 Task: Set priority levels for tasks related to upgrading or optimizing data analysis tools.
Action: Mouse moved to (741, 286)
Screenshot: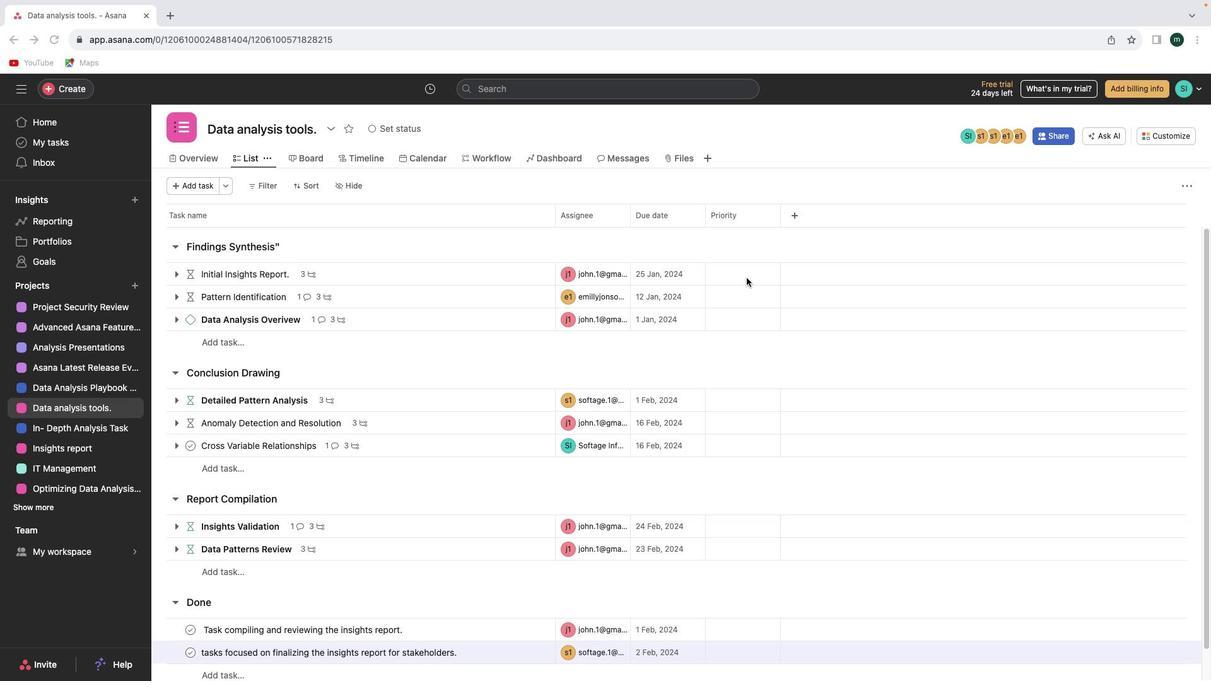 
Action: Mouse pressed left at (741, 286)
Screenshot: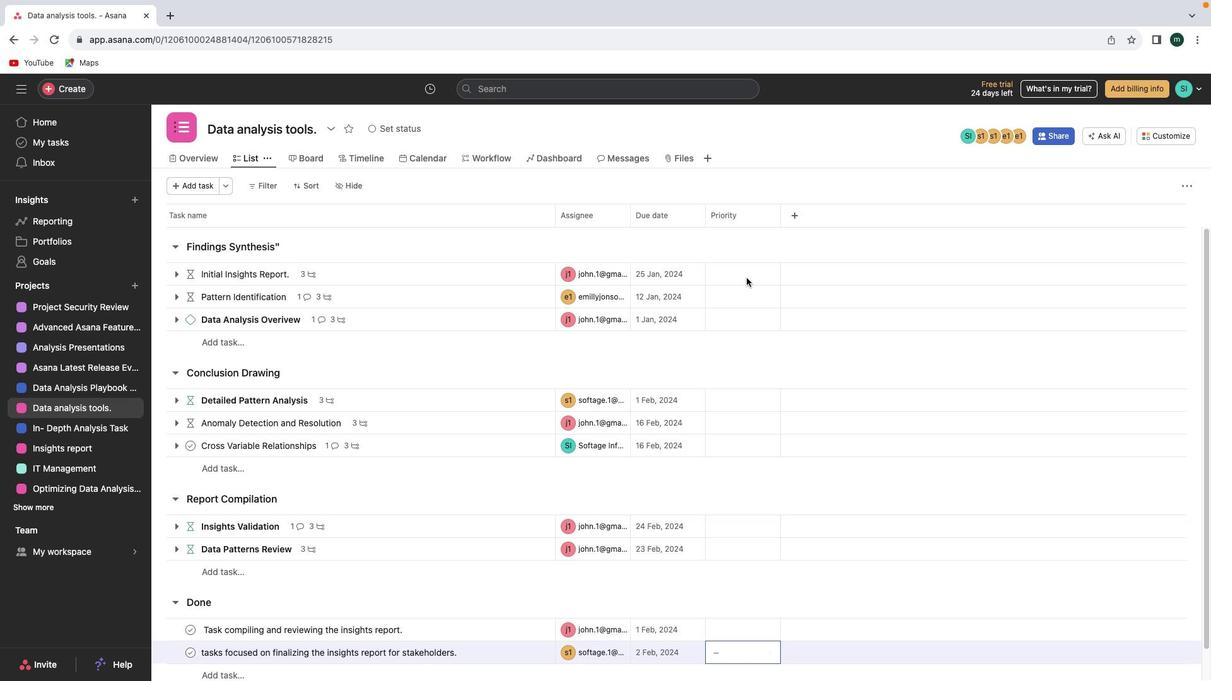 
Action: Mouse pressed left at (741, 286)
Screenshot: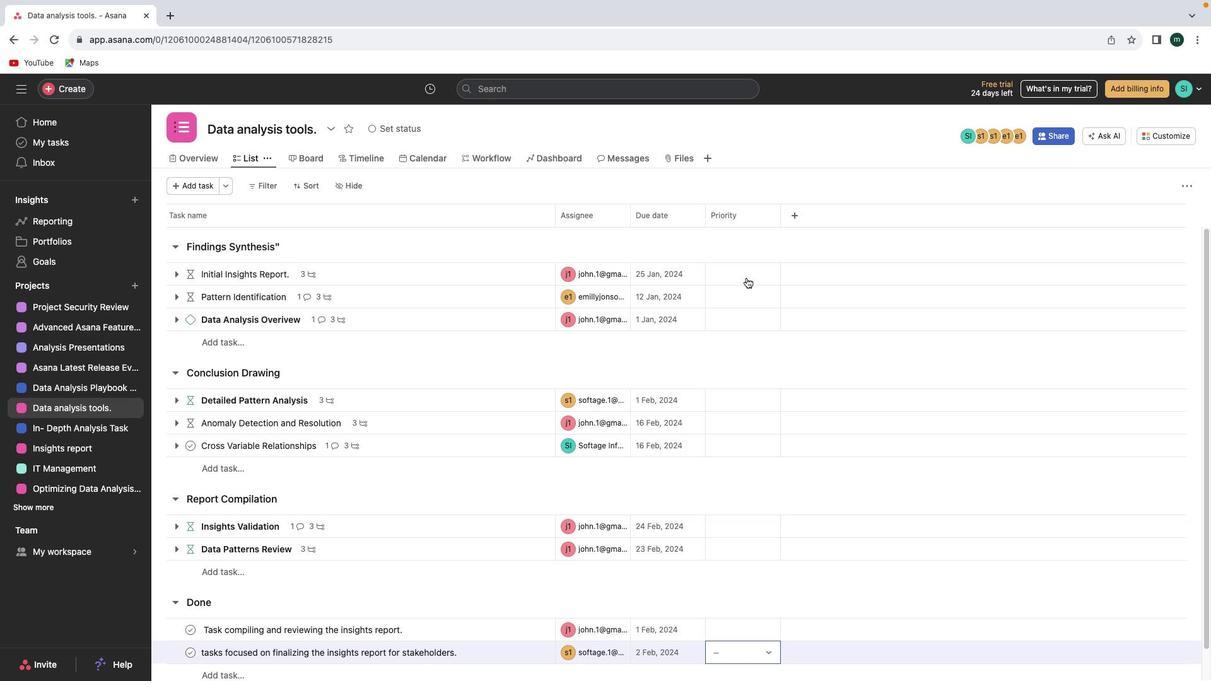 
Action: Mouse moved to (773, 283)
Screenshot: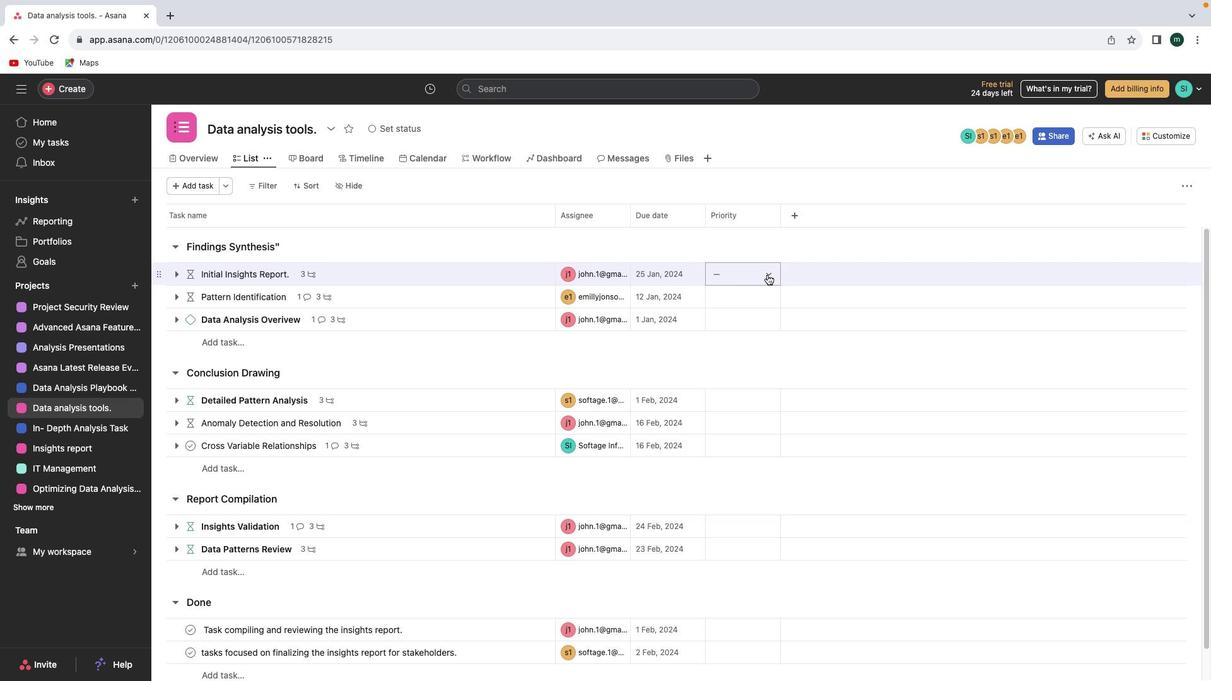
Action: Mouse pressed left at (773, 283)
Screenshot: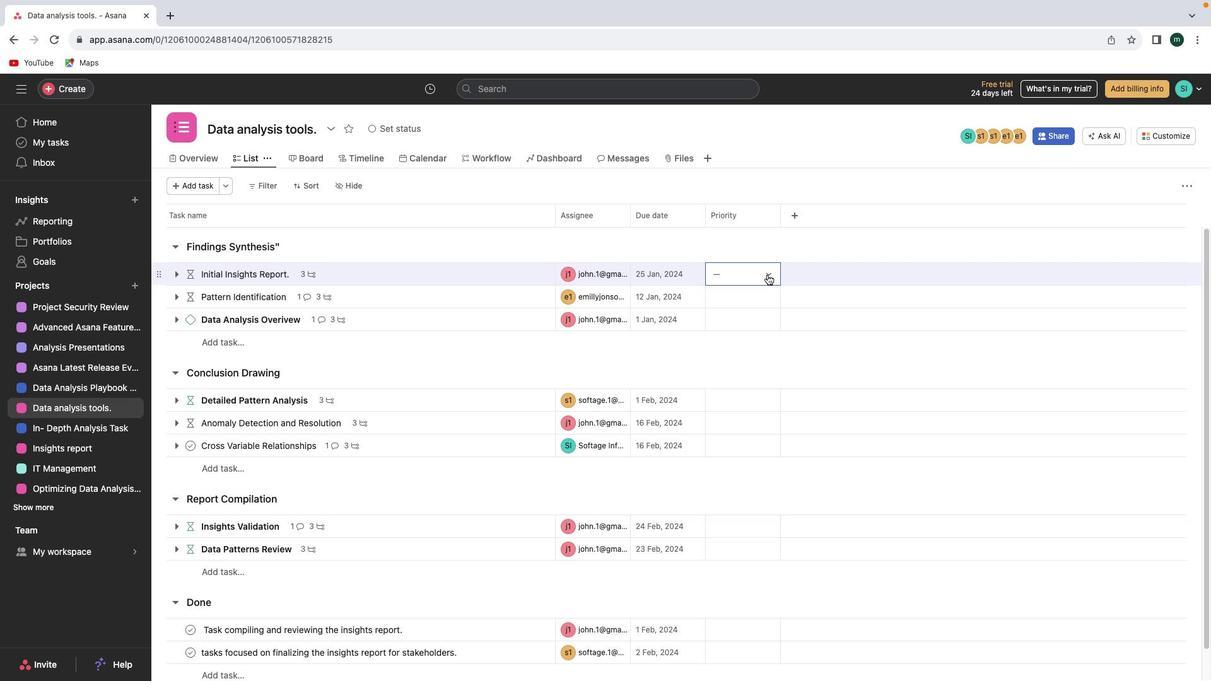 
Action: Mouse moved to (770, 345)
Screenshot: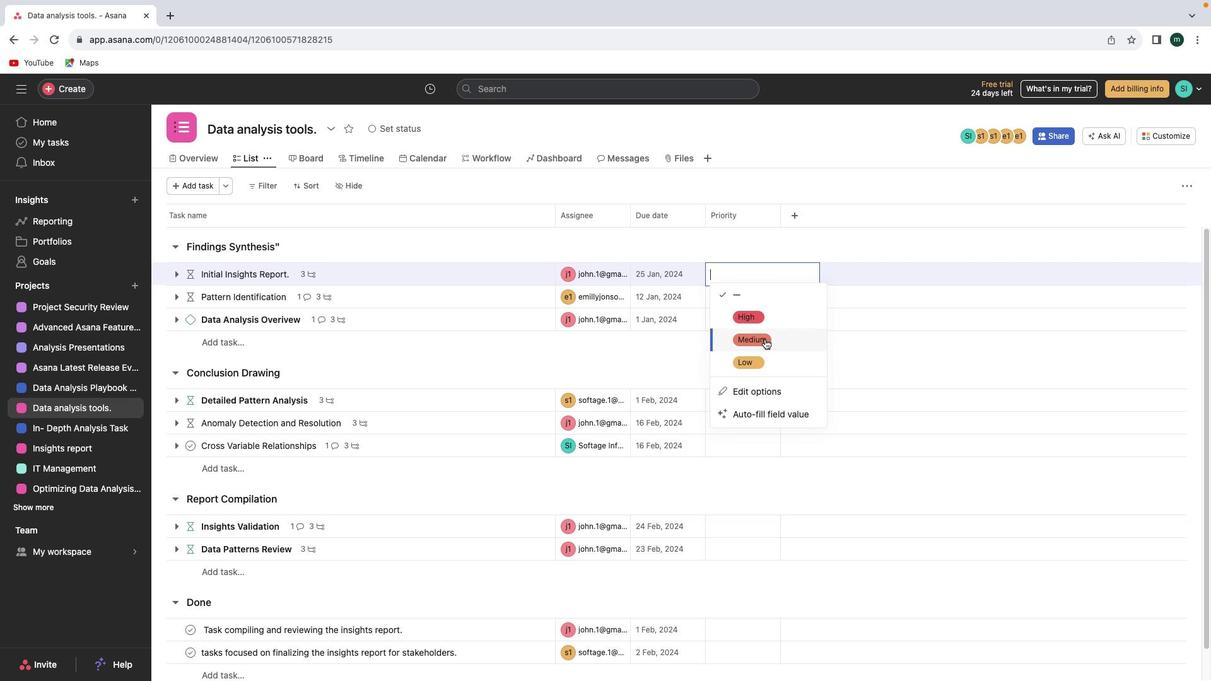 
Action: Mouse pressed left at (770, 345)
Screenshot: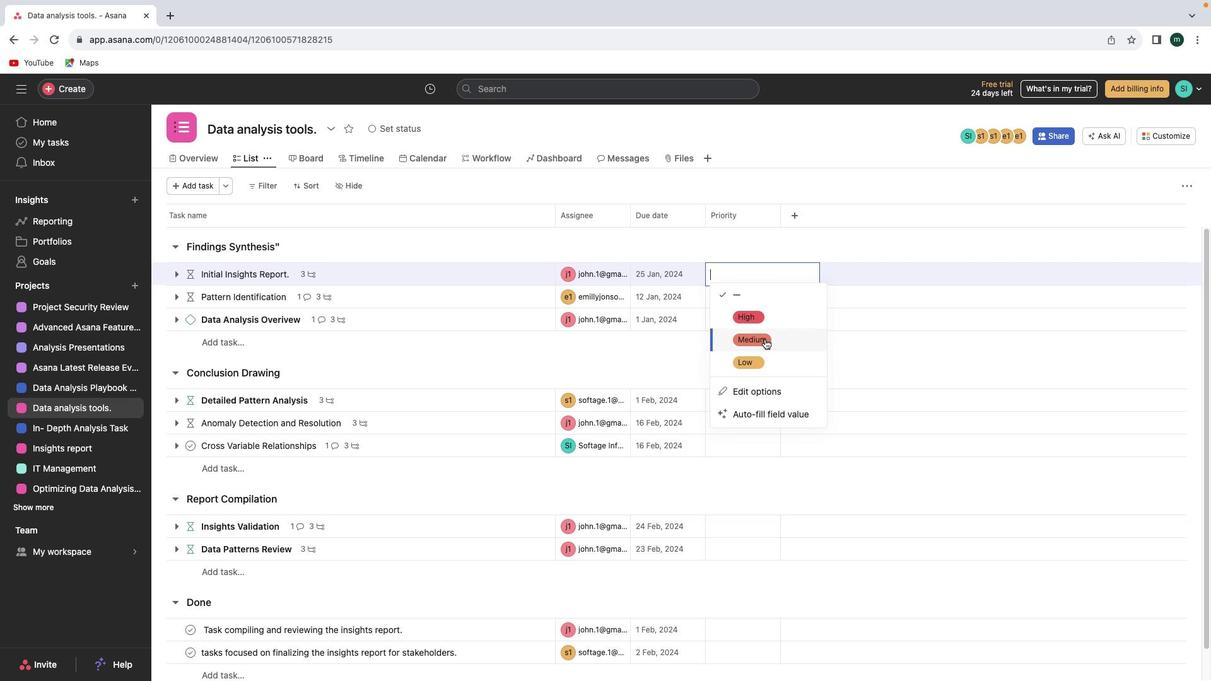 
Action: Mouse moved to (787, 310)
Screenshot: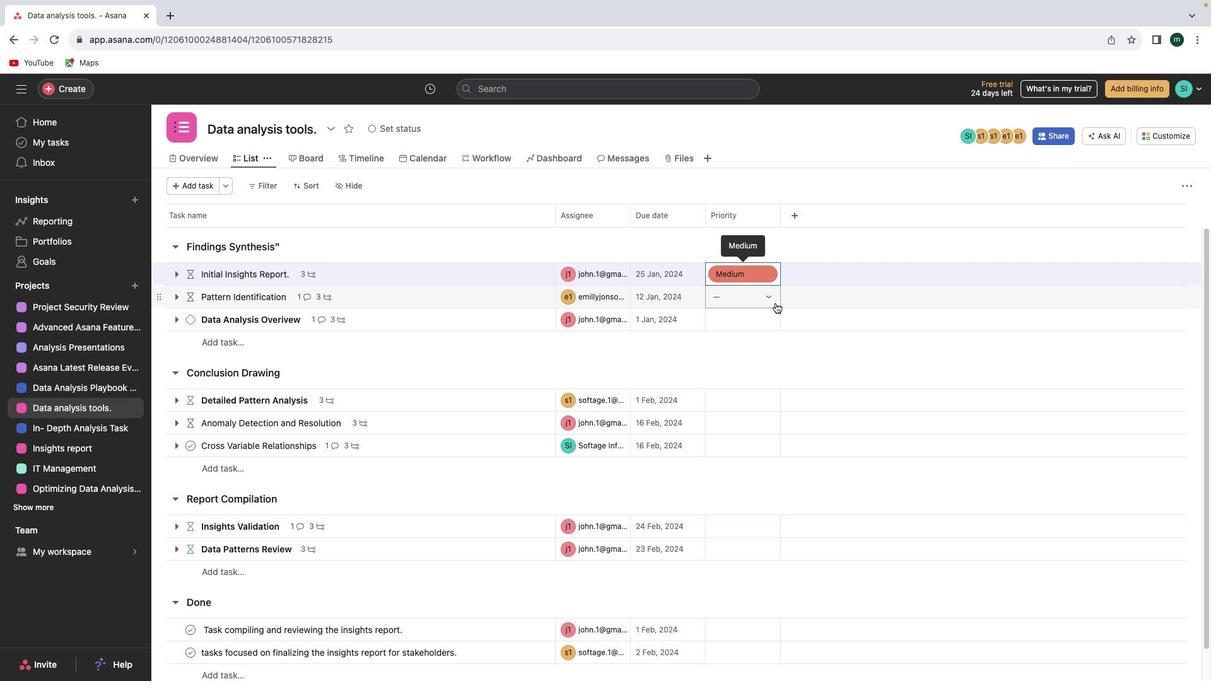 
Action: Mouse pressed left at (787, 310)
Screenshot: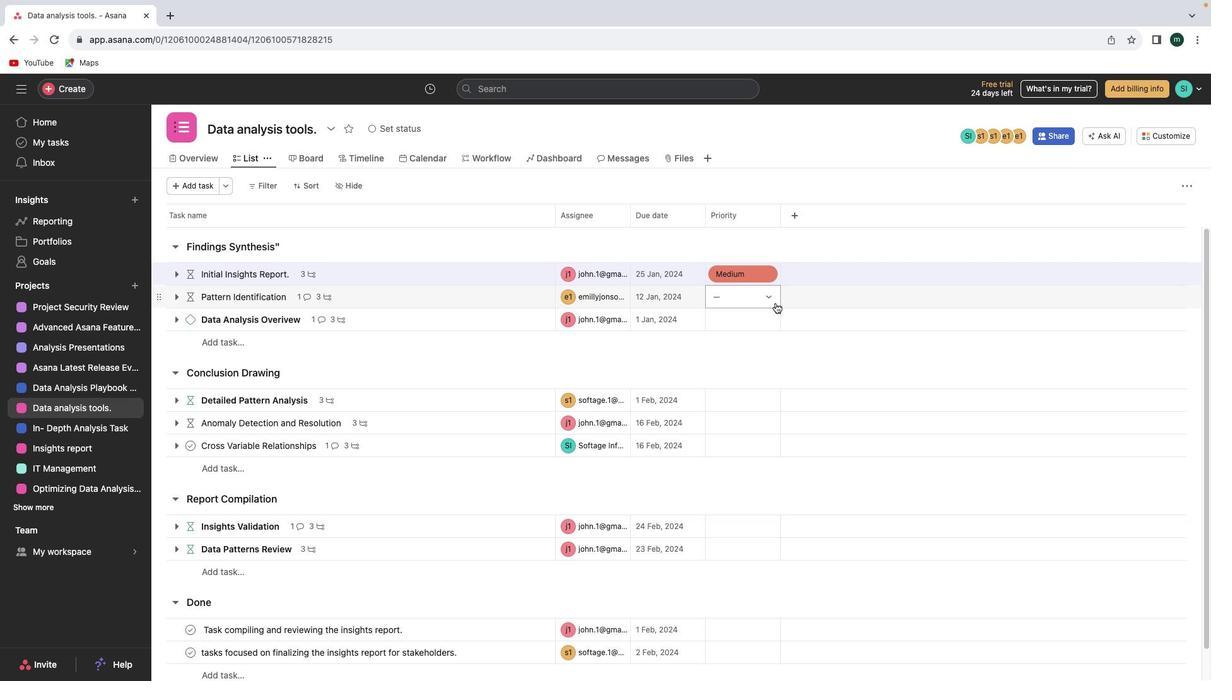 
Action: Mouse moved to (764, 380)
Screenshot: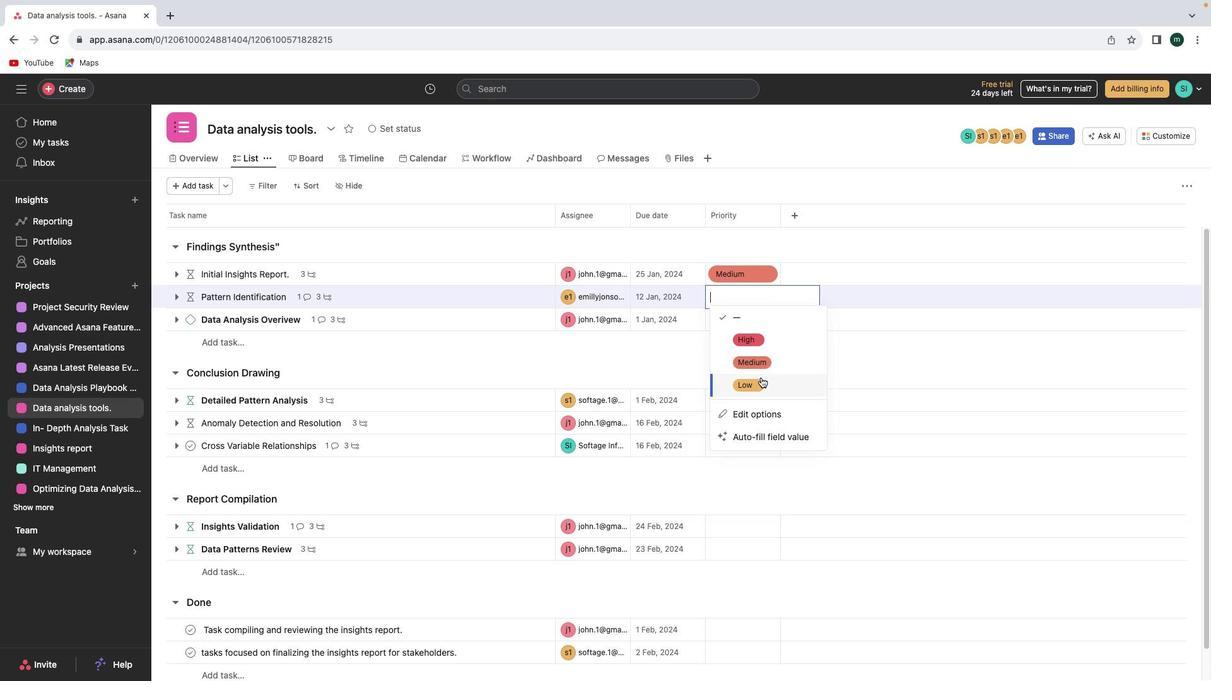 
Action: Mouse pressed left at (764, 380)
Screenshot: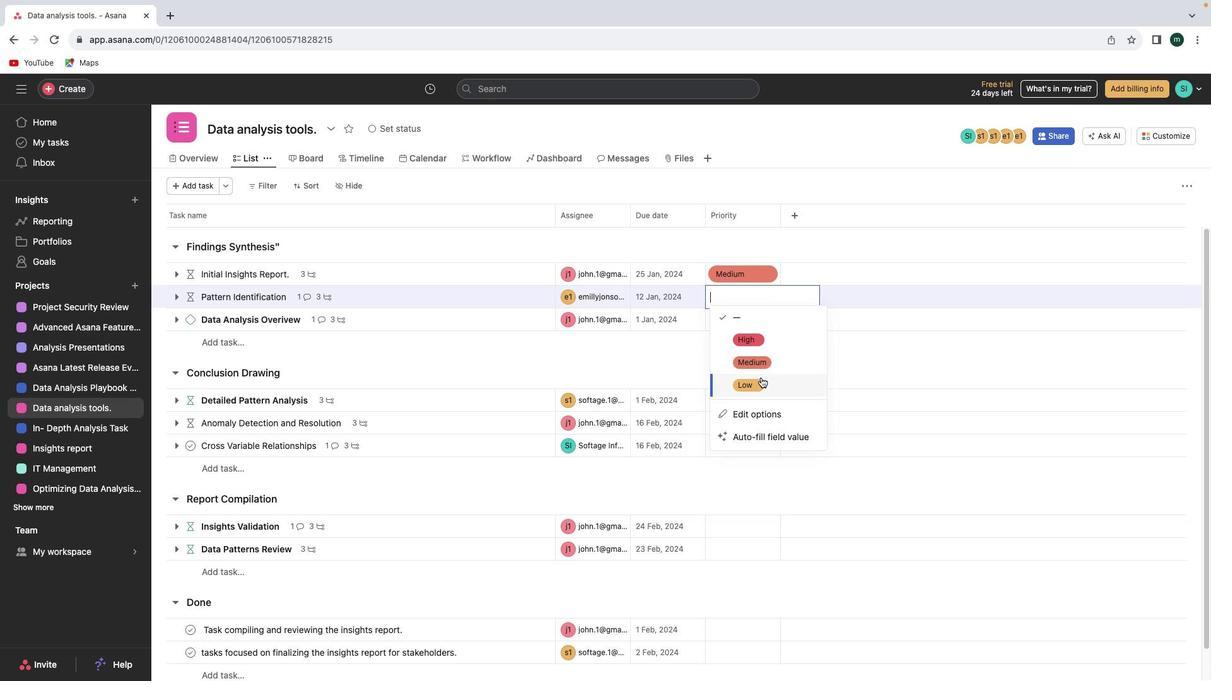 
Action: Mouse moved to (775, 327)
Screenshot: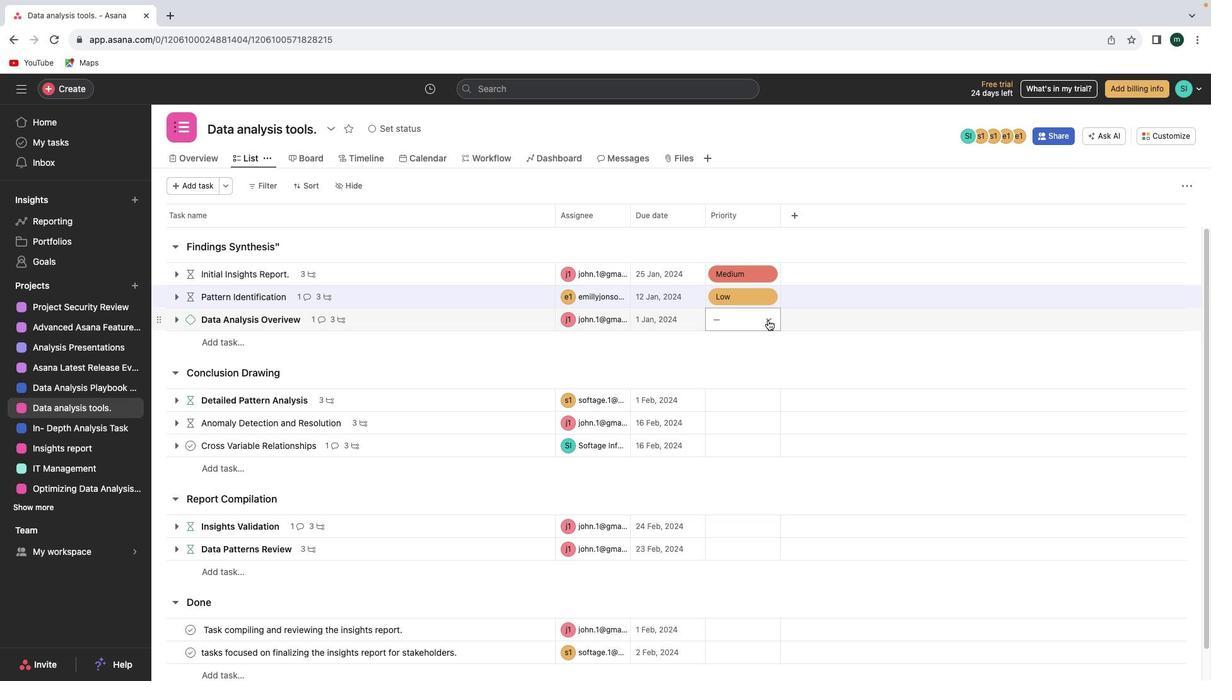 
Action: Mouse pressed left at (775, 327)
Screenshot: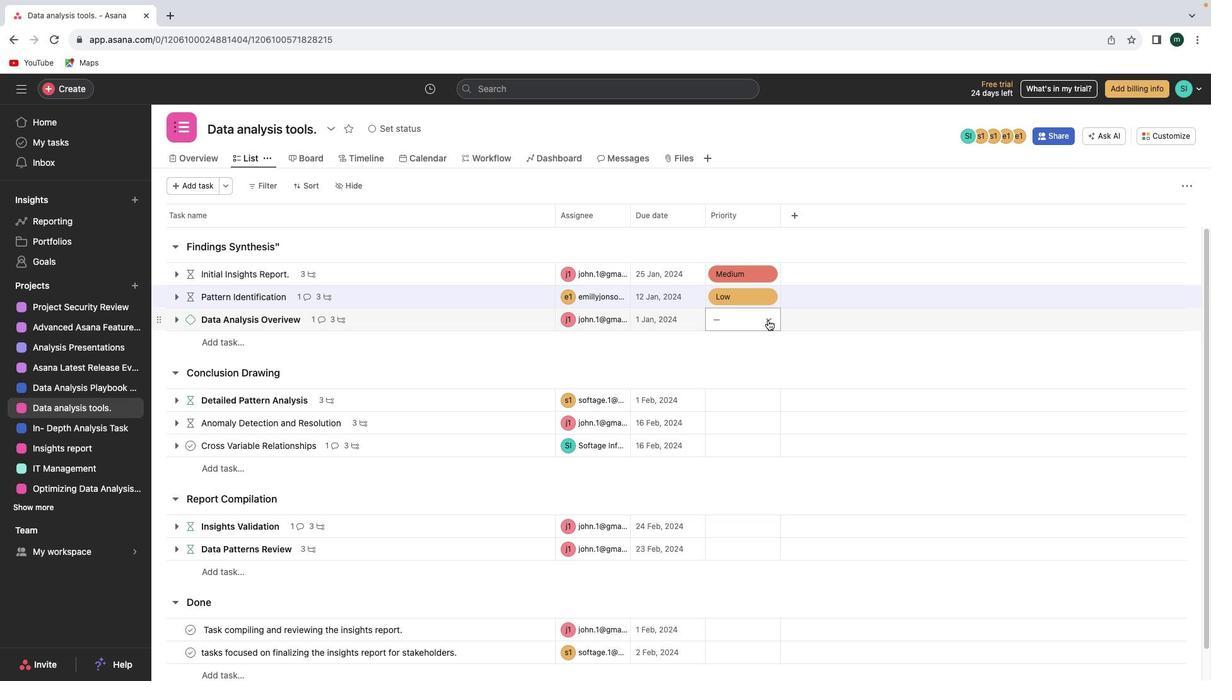 
Action: Mouse moved to (749, 372)
Screenshot: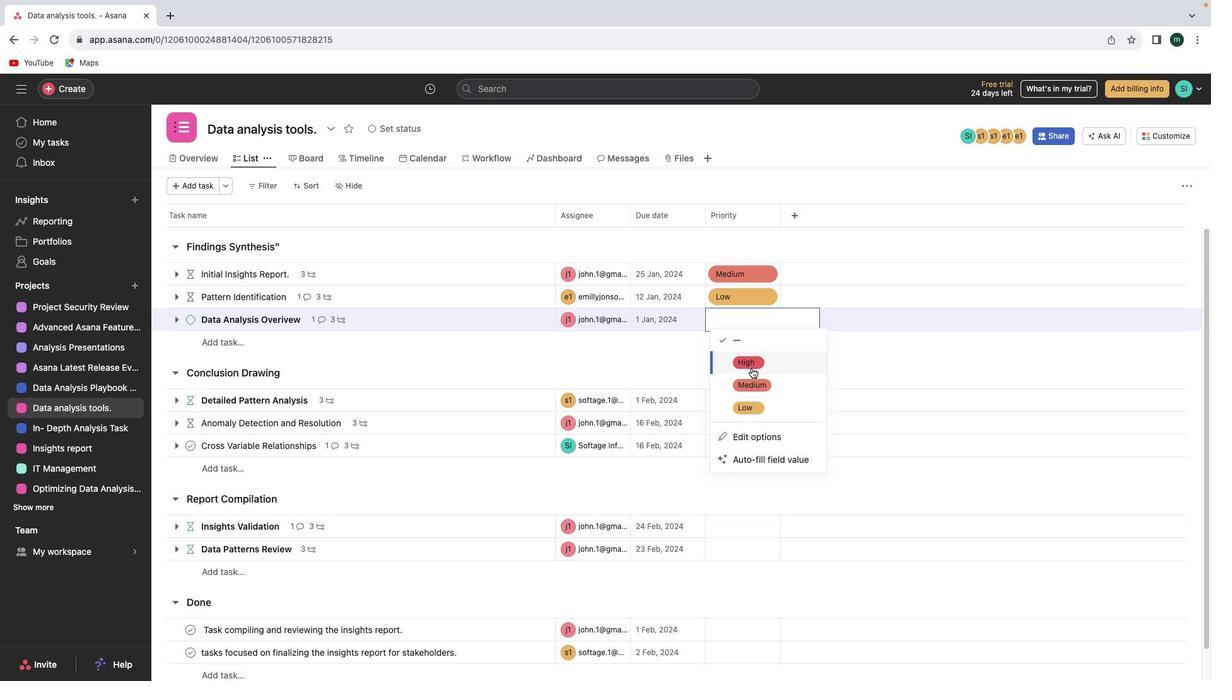 
Action: Mouse pressed left at (749, 372)
Screenshot: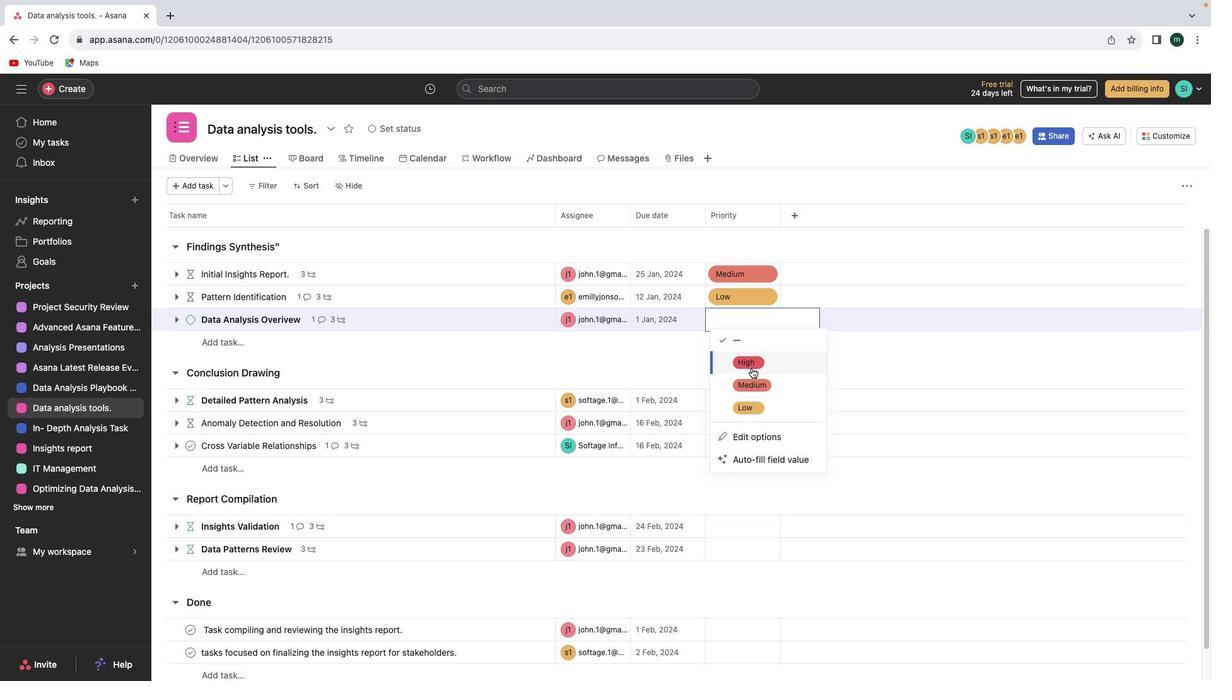 
Action: Mouse moved to (763, 406)
Screenshot: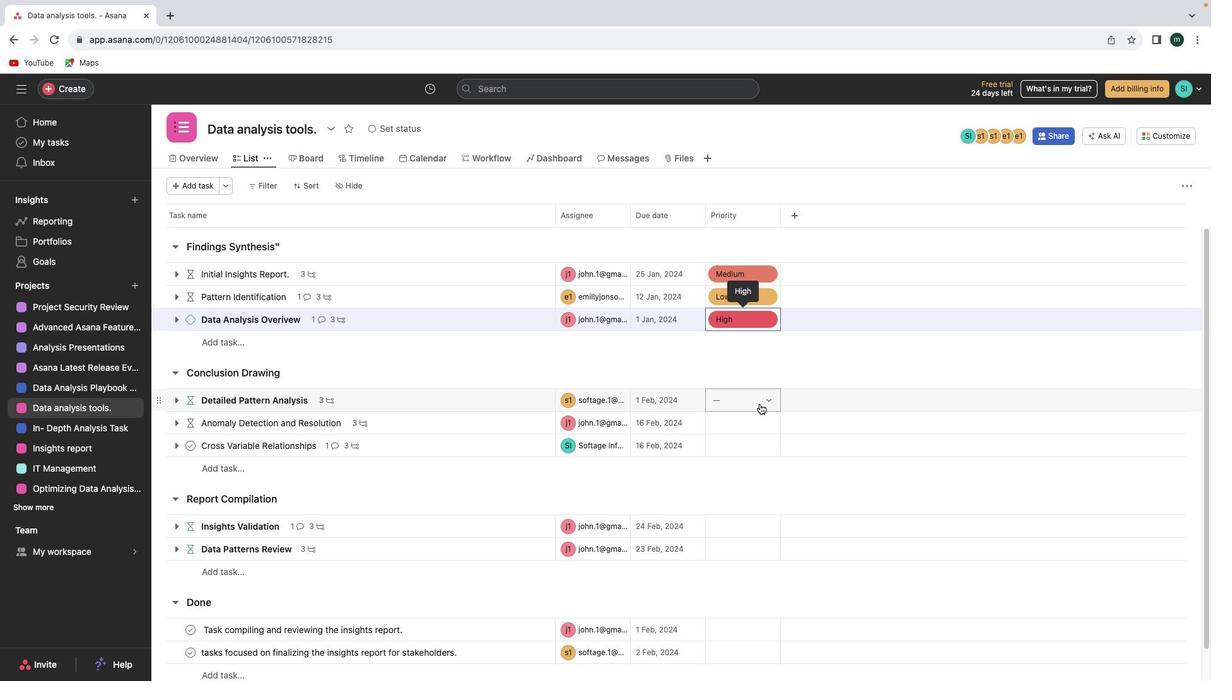 
Action: Mouse pressed left at (763, 406)
Screenshot: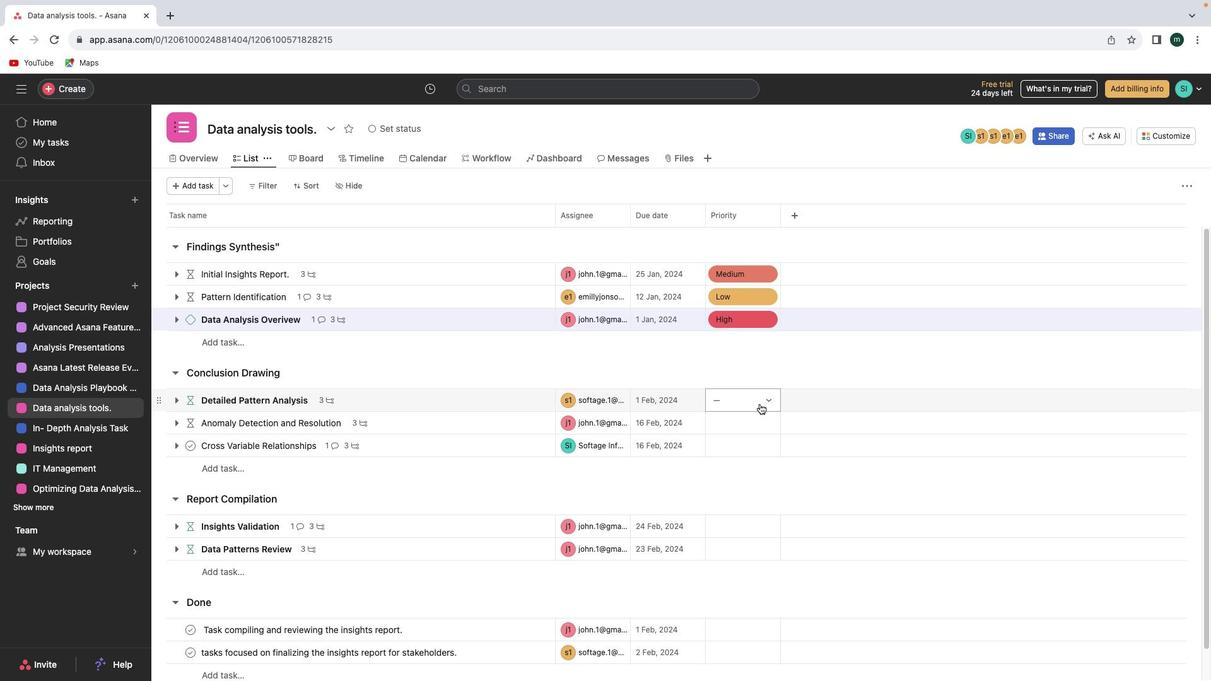 
Action: Mouse moved to (750, 452)
Screenshot: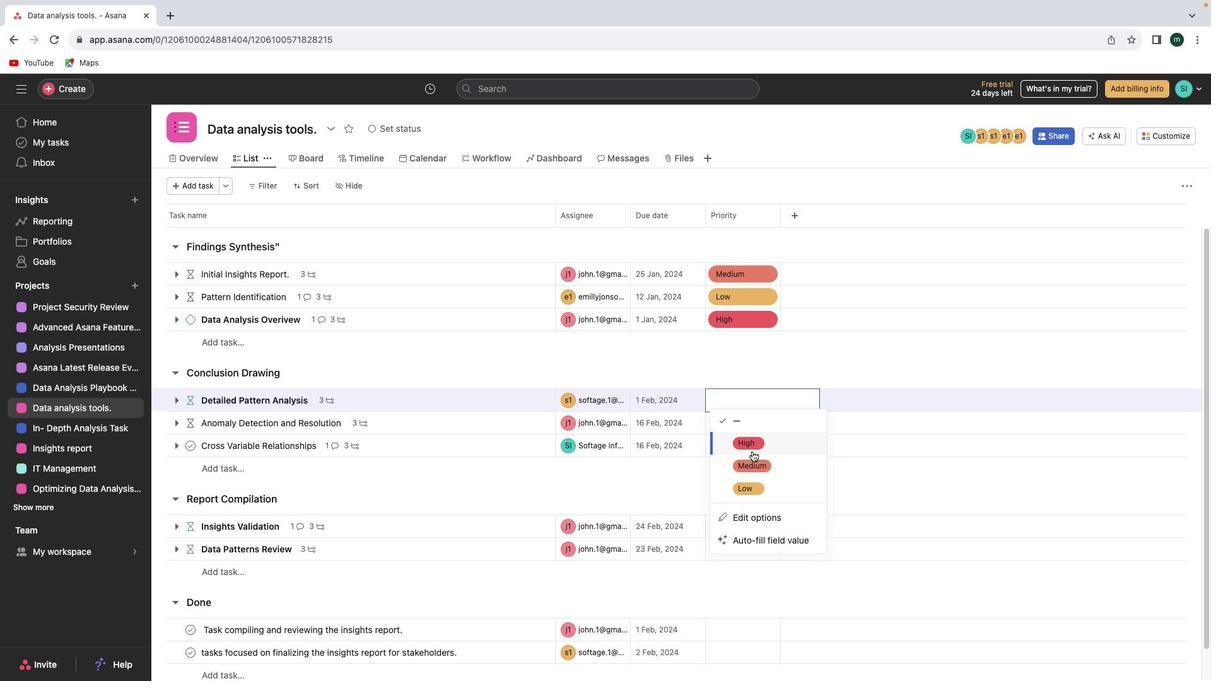 
Action: Mouse pressed left at (750, 452)
Screenshot: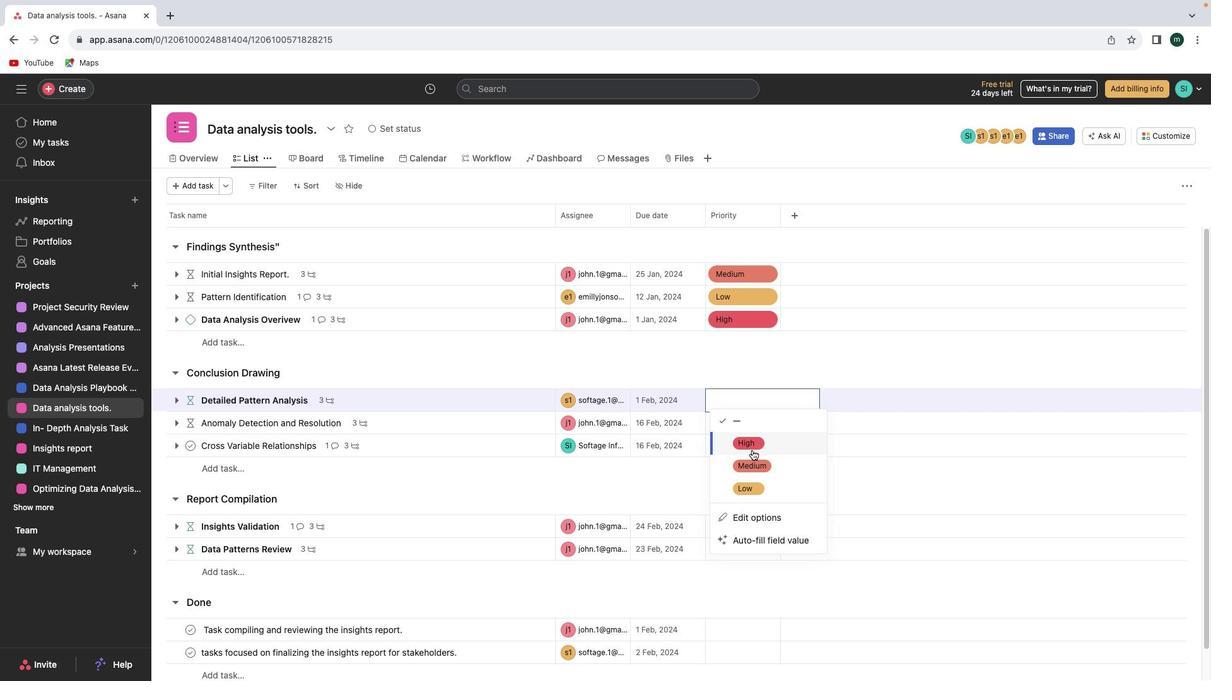 
Action: Mouse moved to (770, 427)
Screenshot: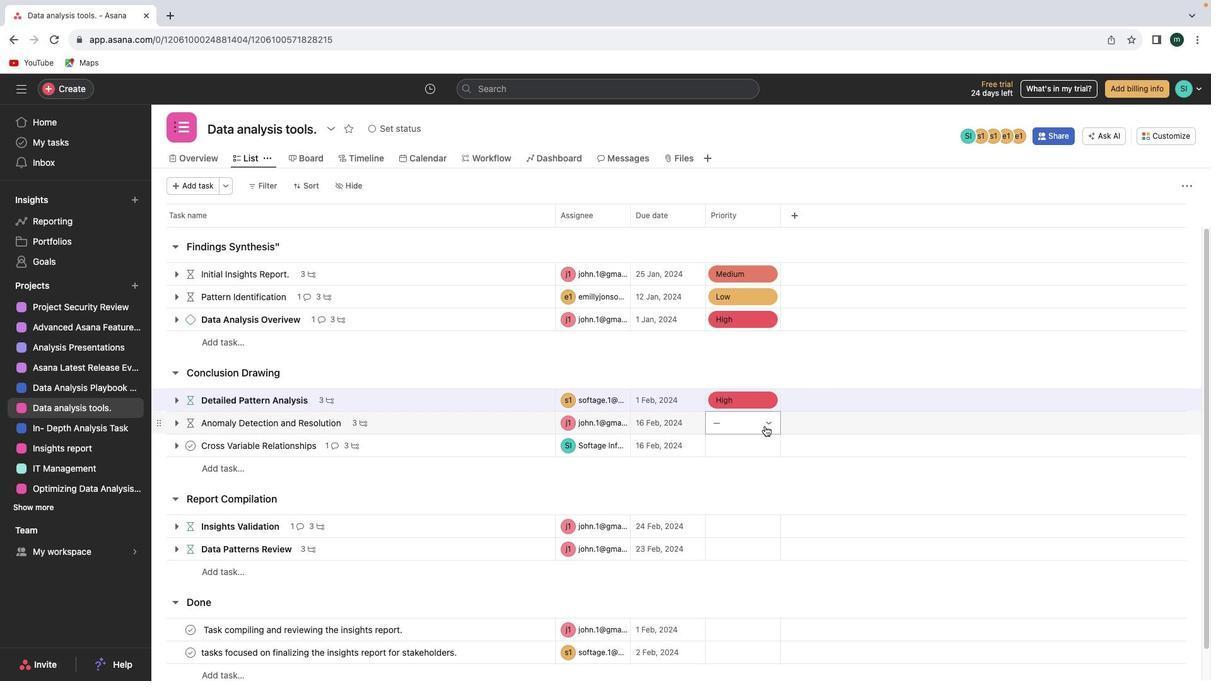 
Action: Mouse pressed left at (770, 427)
Screenshot: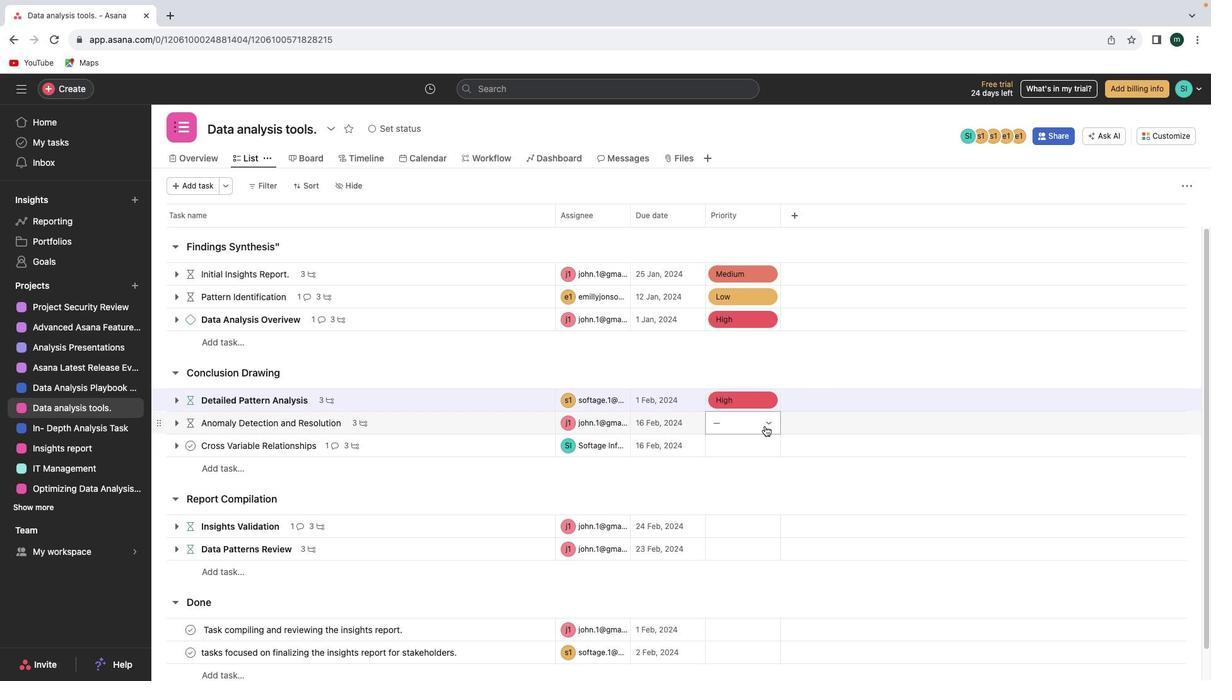 
Action: Mouse moved to (748, 486)
Screenshot: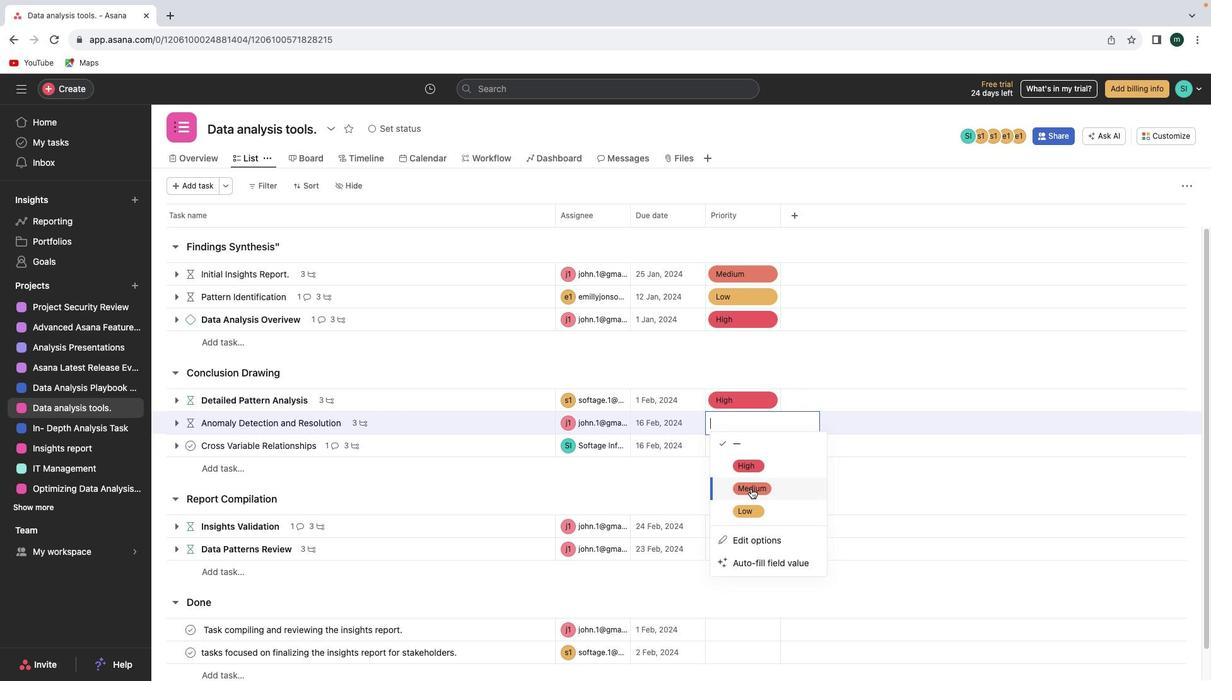 
Action: Mouse pressed left at (748, 486)
Screenshot: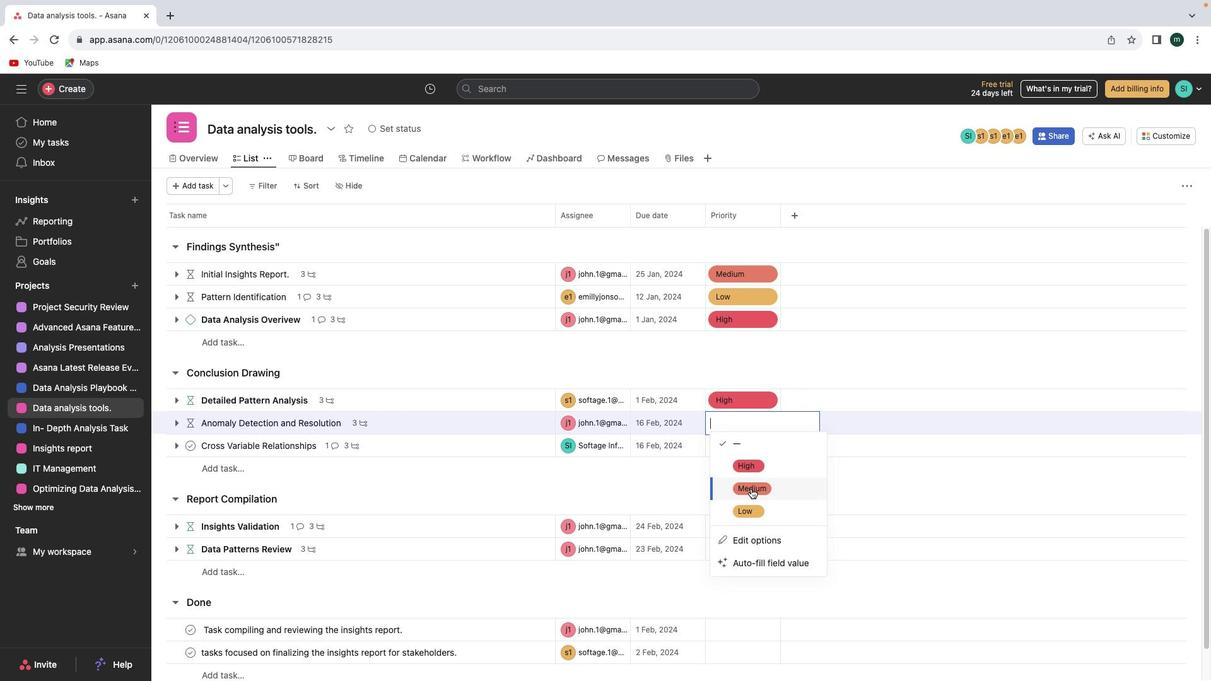 
Action: Mouse moved to (764, 452)
Screenshot: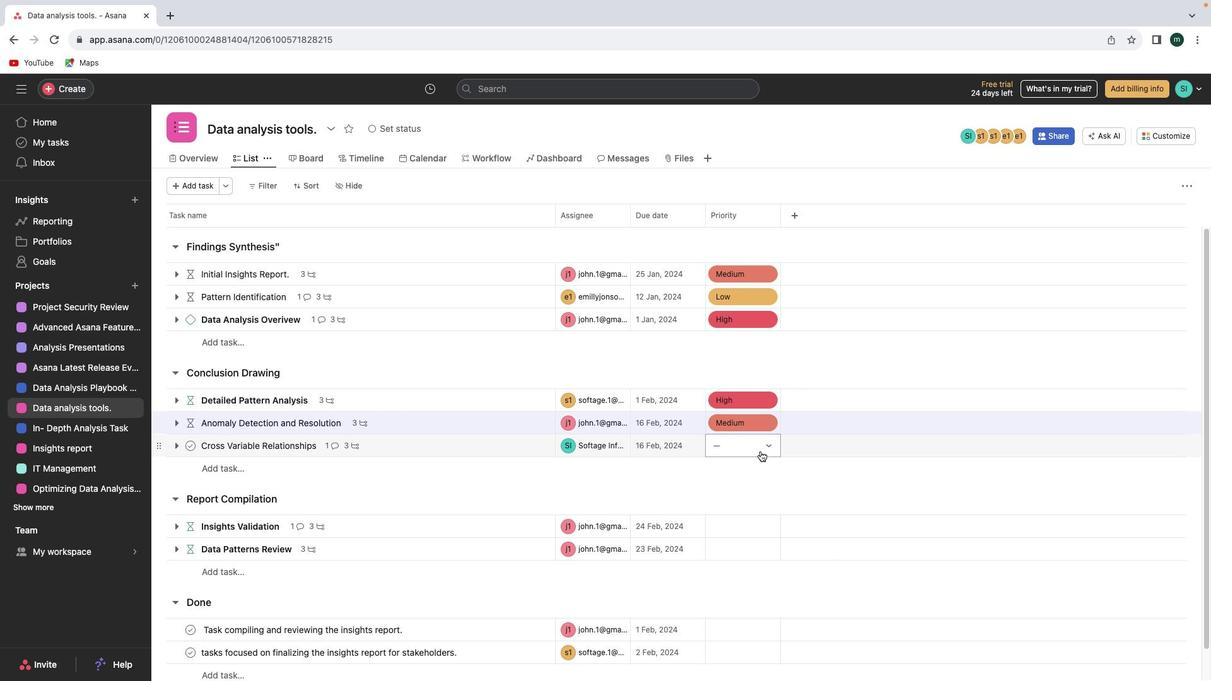 
Action: Mouse pressed left at (764, 452)
Screenshot: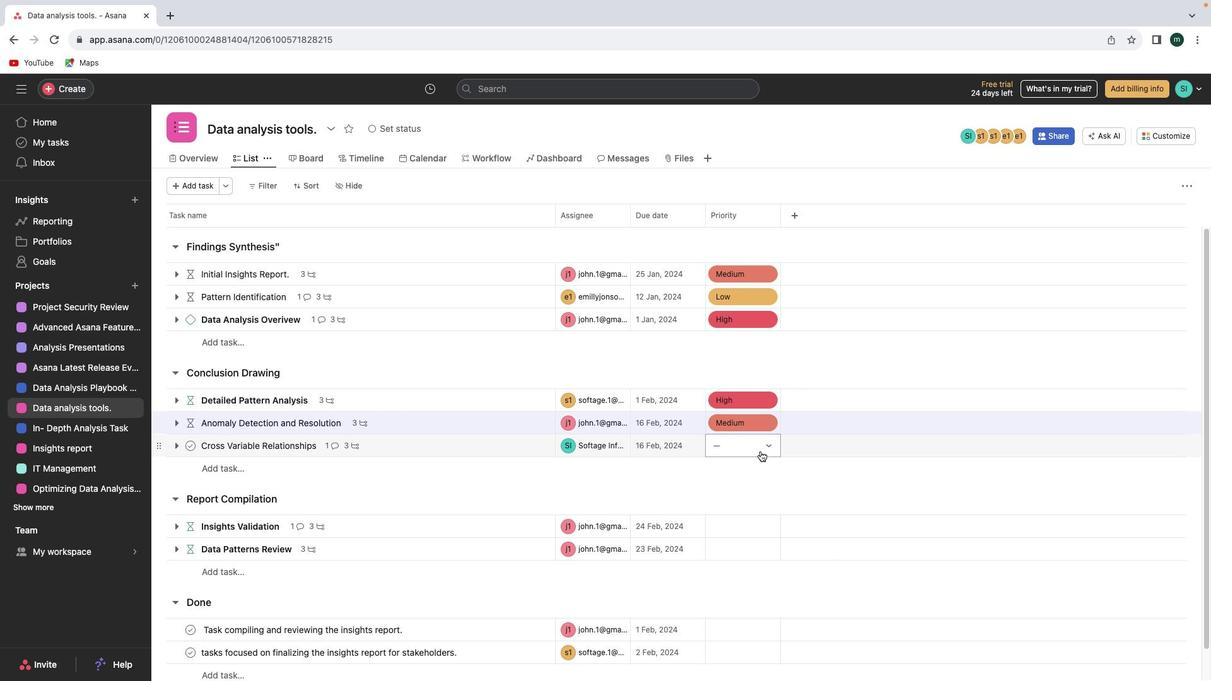 
Action: Mouse moved to (737, 533)
Screenshot: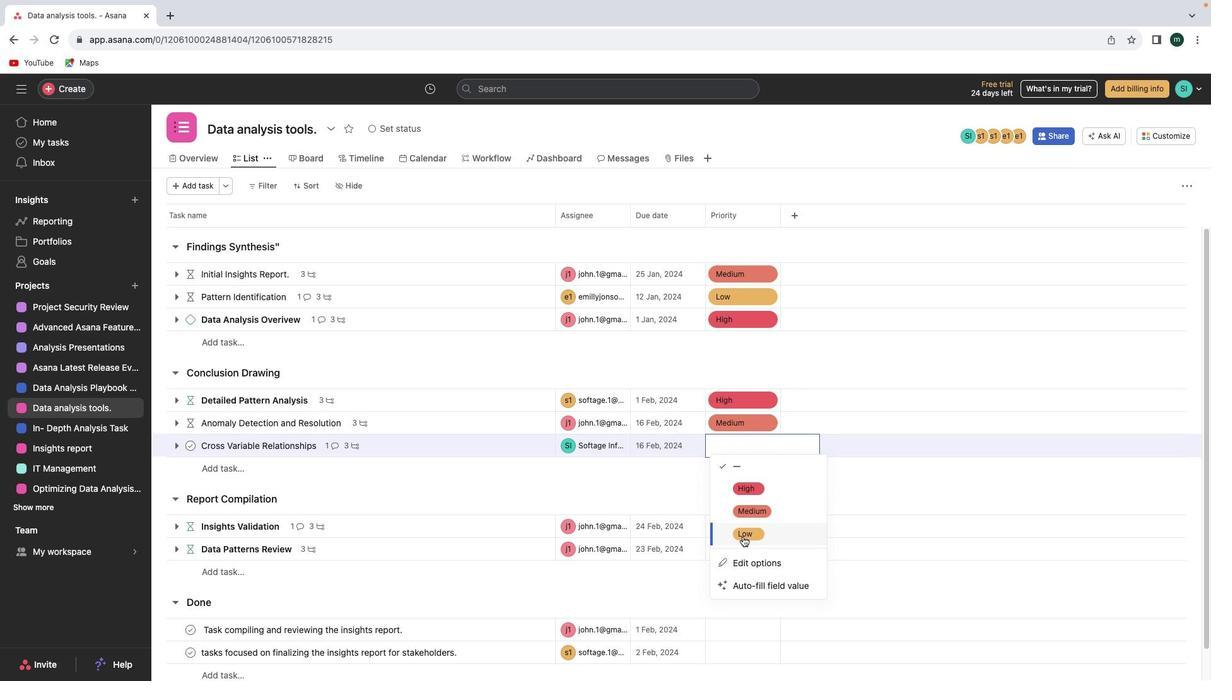 
Action: Mouse pressed left at (737, 533)
Screenshot: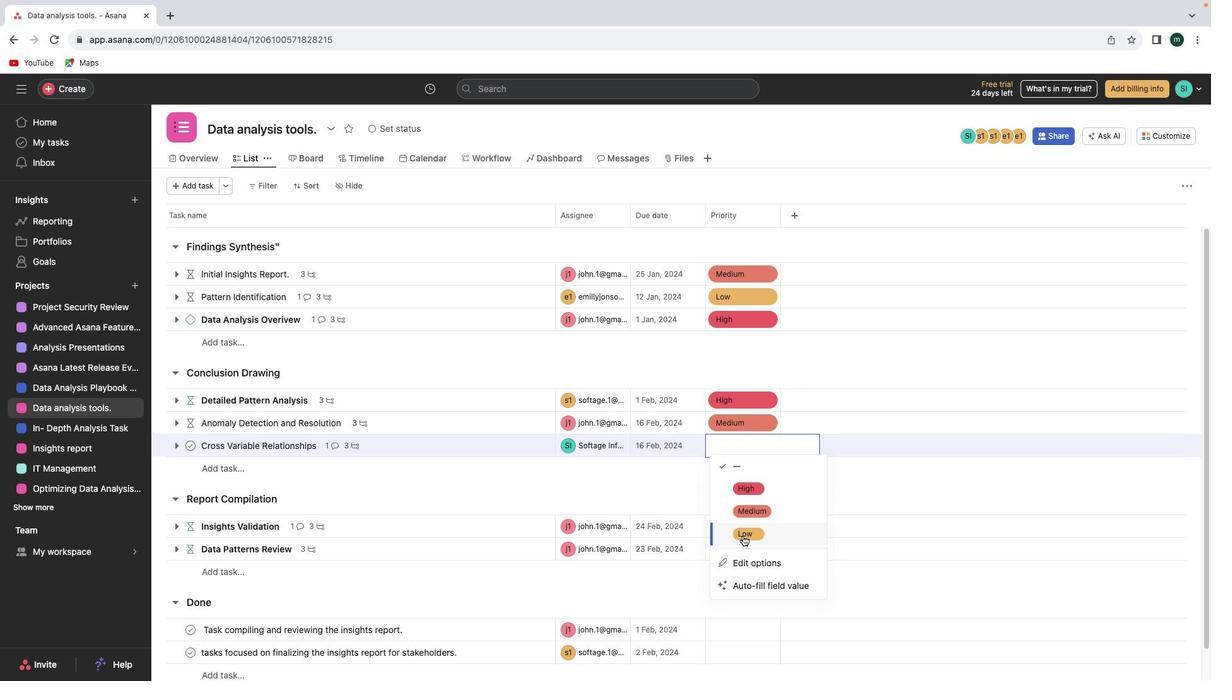 
Action: Mouse moved to (752, 527)
Screenshot: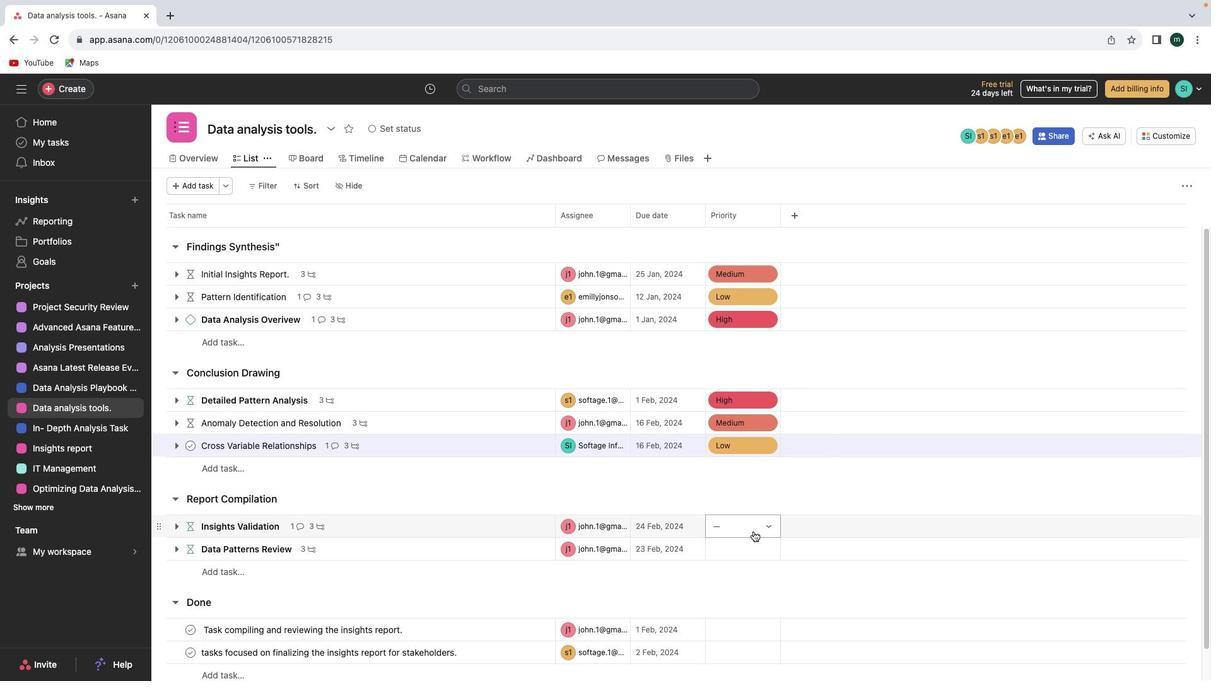 
Action: Mouse pressed left at (752, 527)
Screenshot: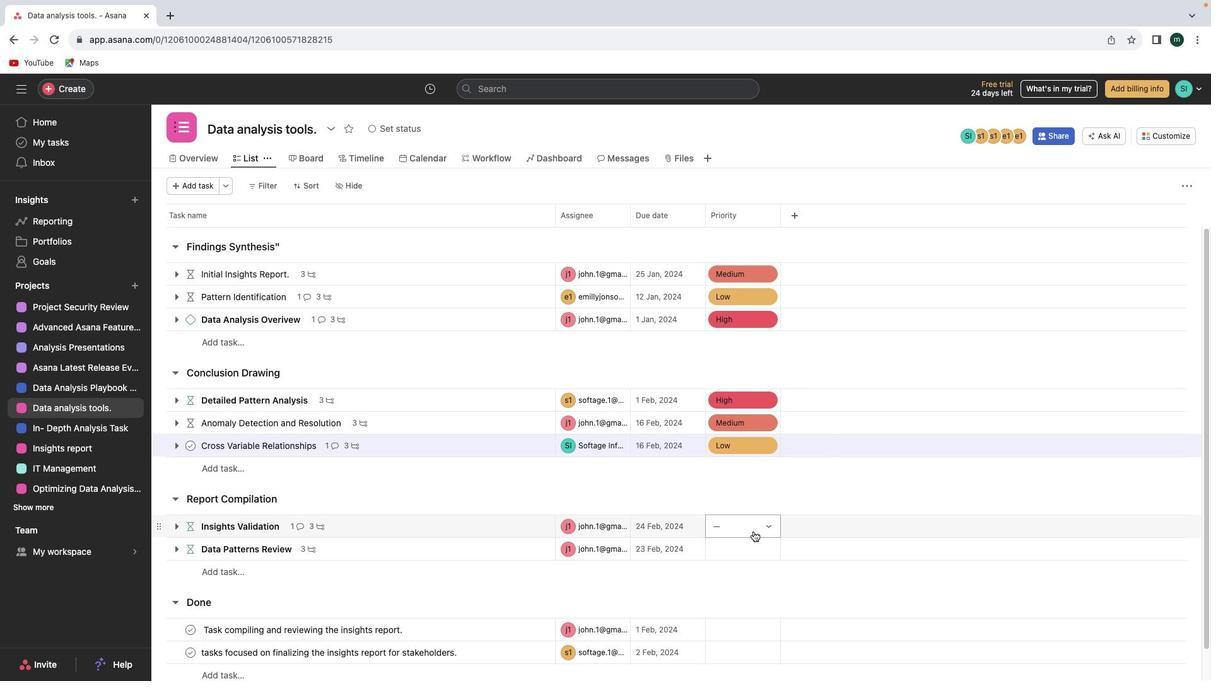 
Action: Mouse moved to (752, 558)
Screenshot: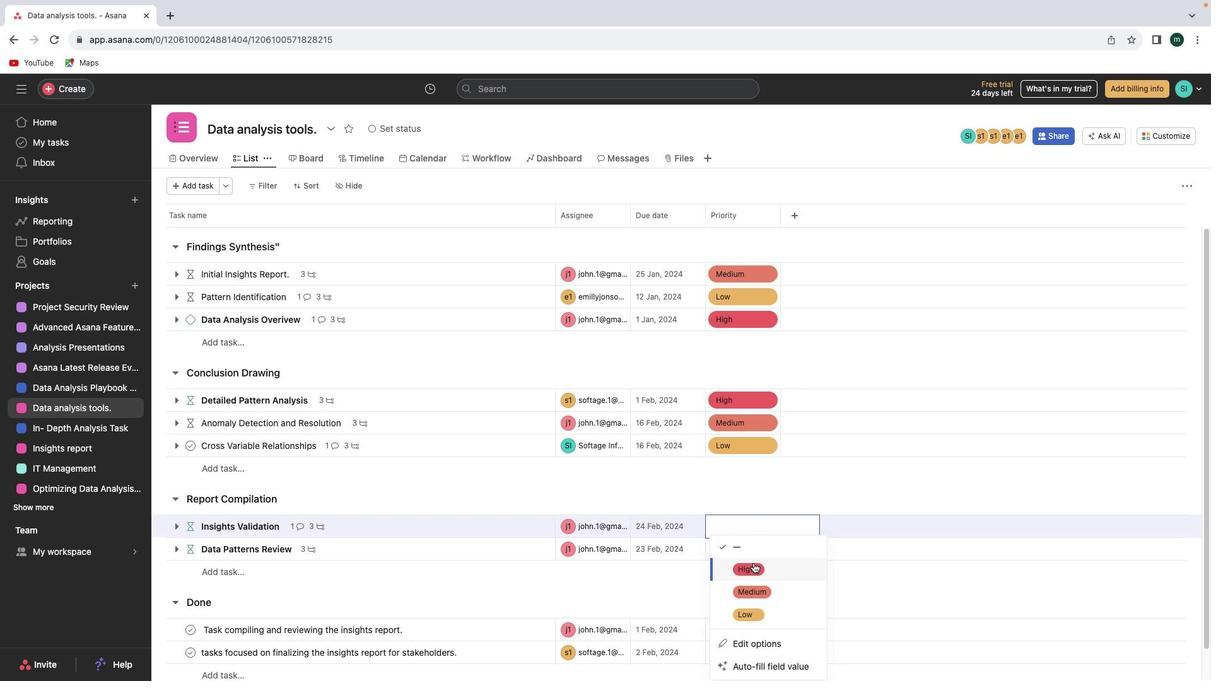 
Action: Mouse pressed left at (752, 558)
Screenshot: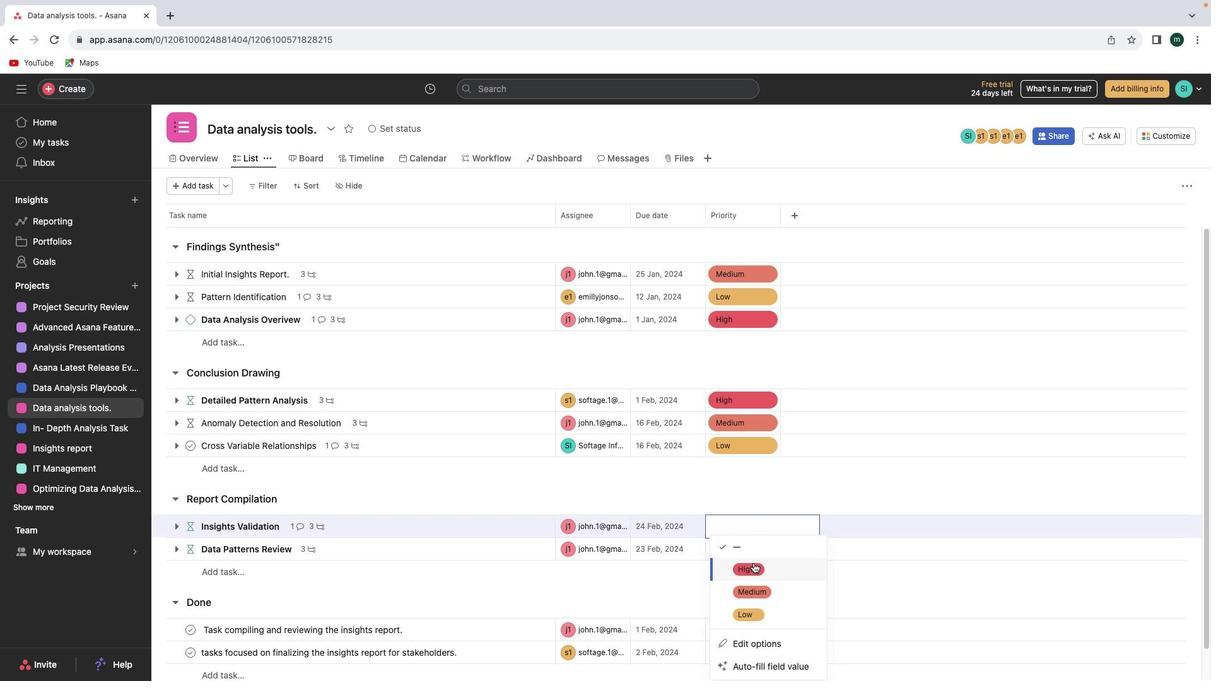 
Action: Mouse moved to (759, 548)
Screenshot: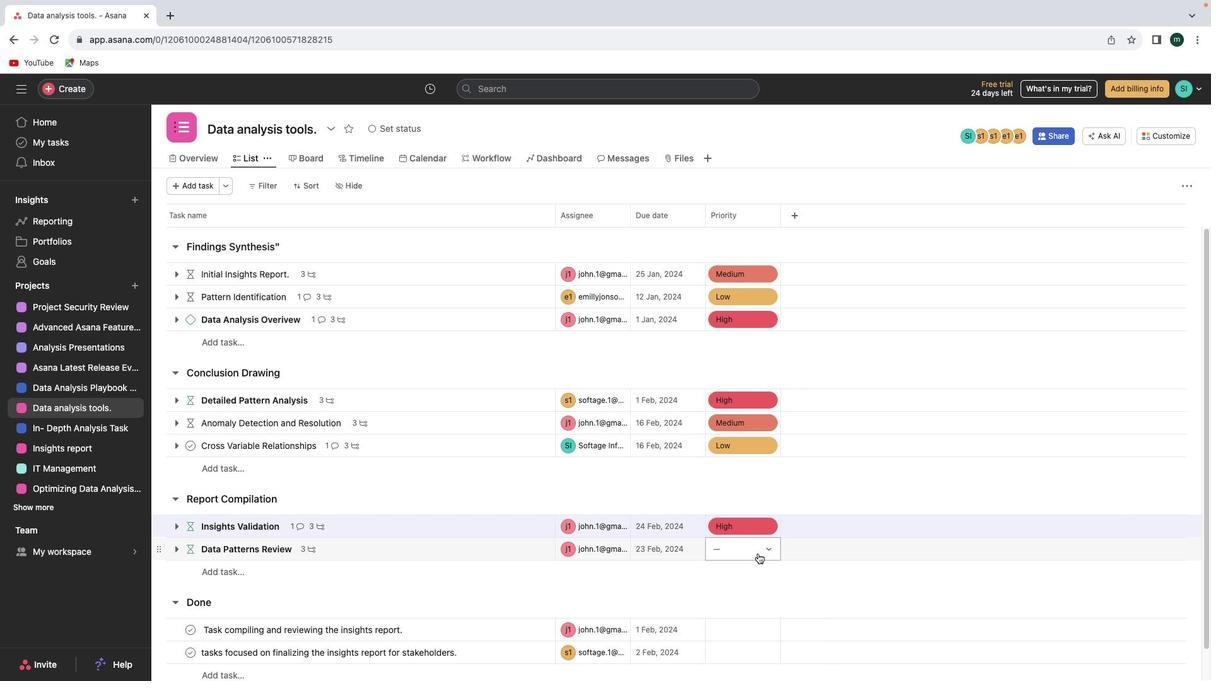 
Action: Mouse pressed left at (759, 548)
Screenshot: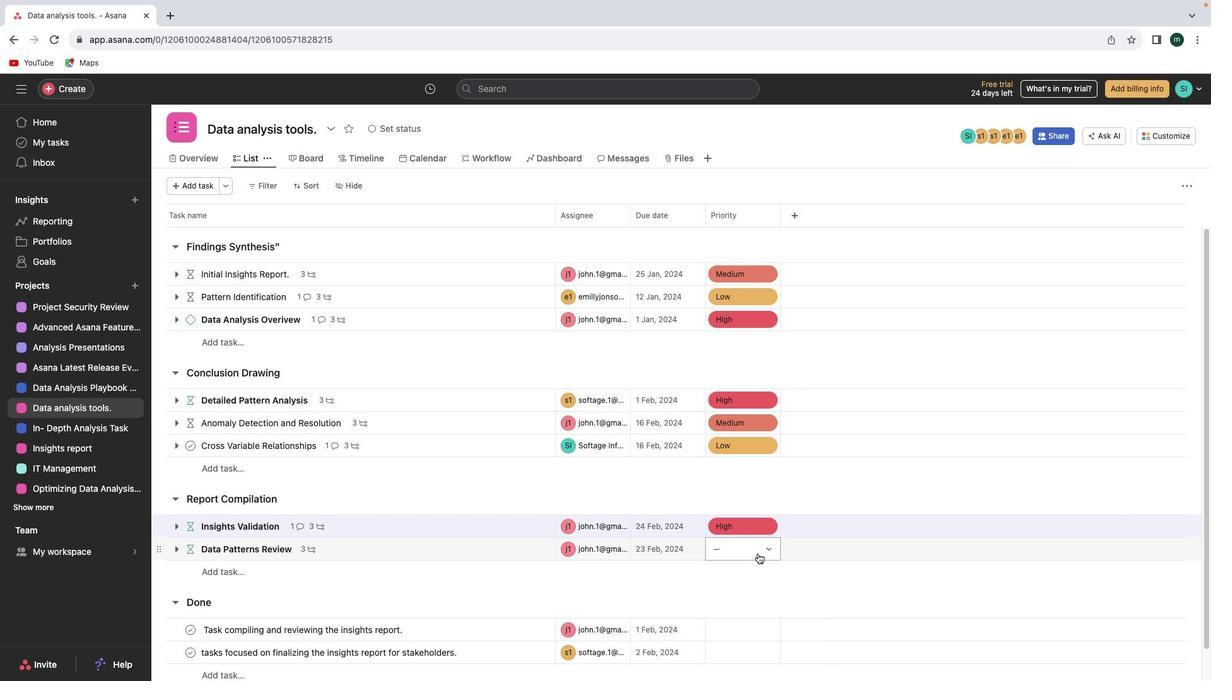 
Action: Mouse moved to (765, 476)
Screenshot: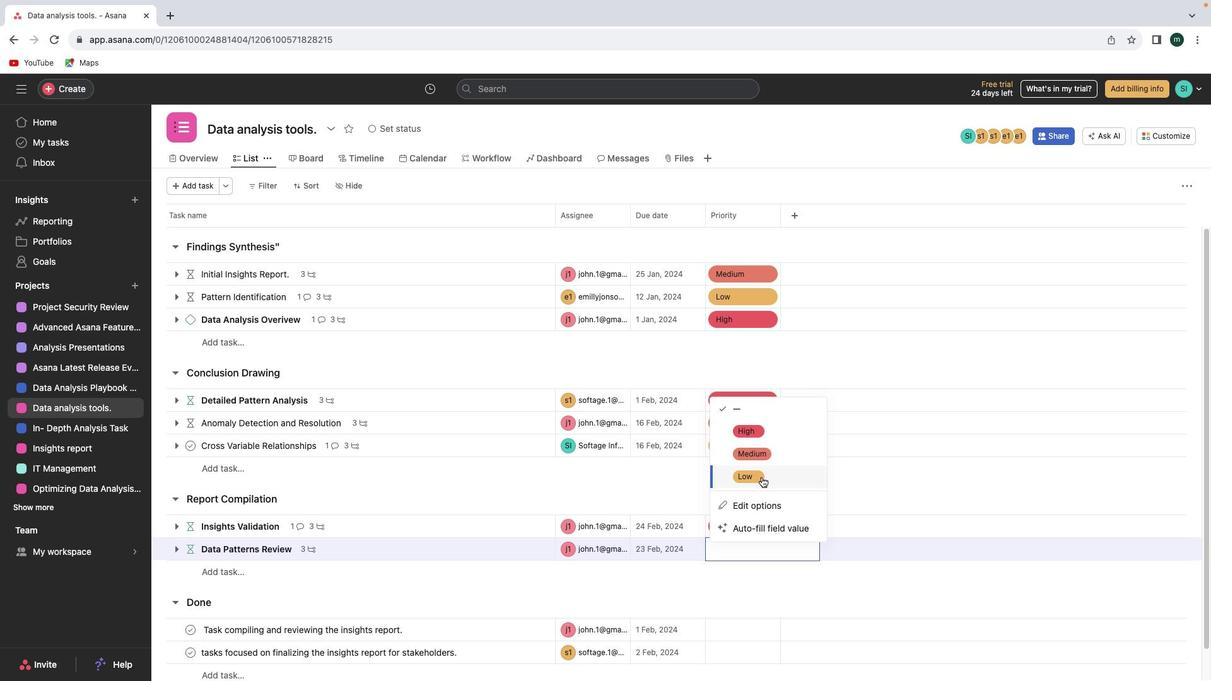 
Action: Mouse pressed left at (765, 476)
Screenshot: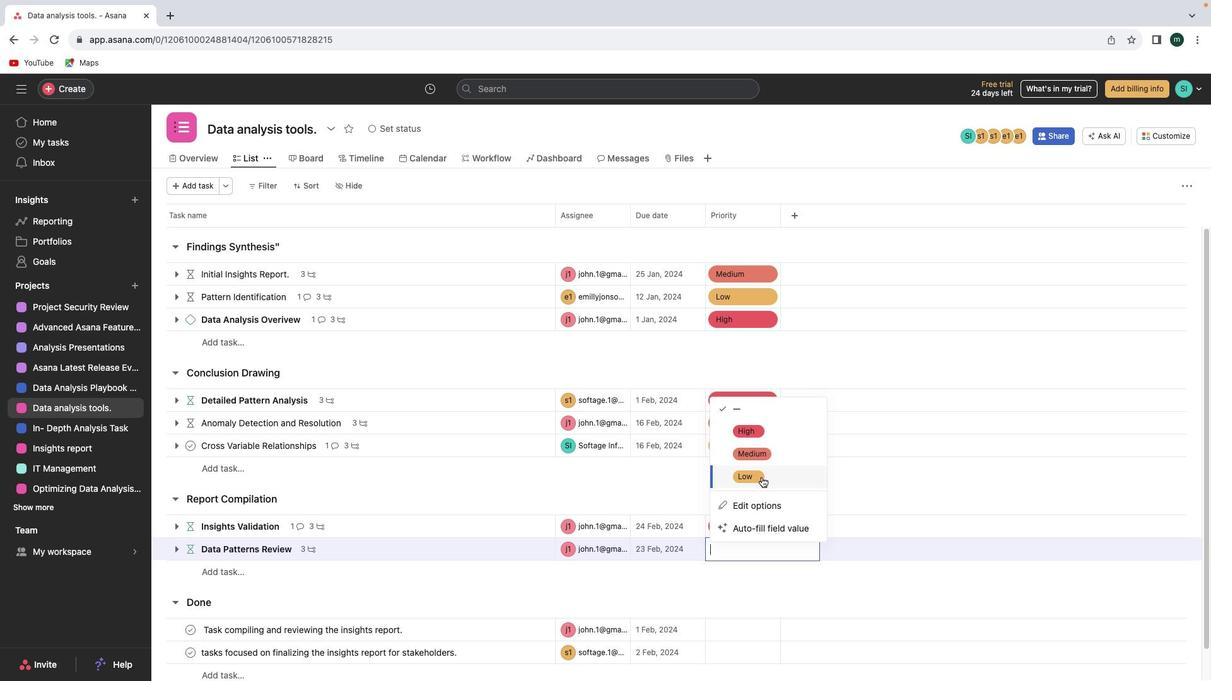 
Action: Mouse moved to (731, 635)
Screenshot: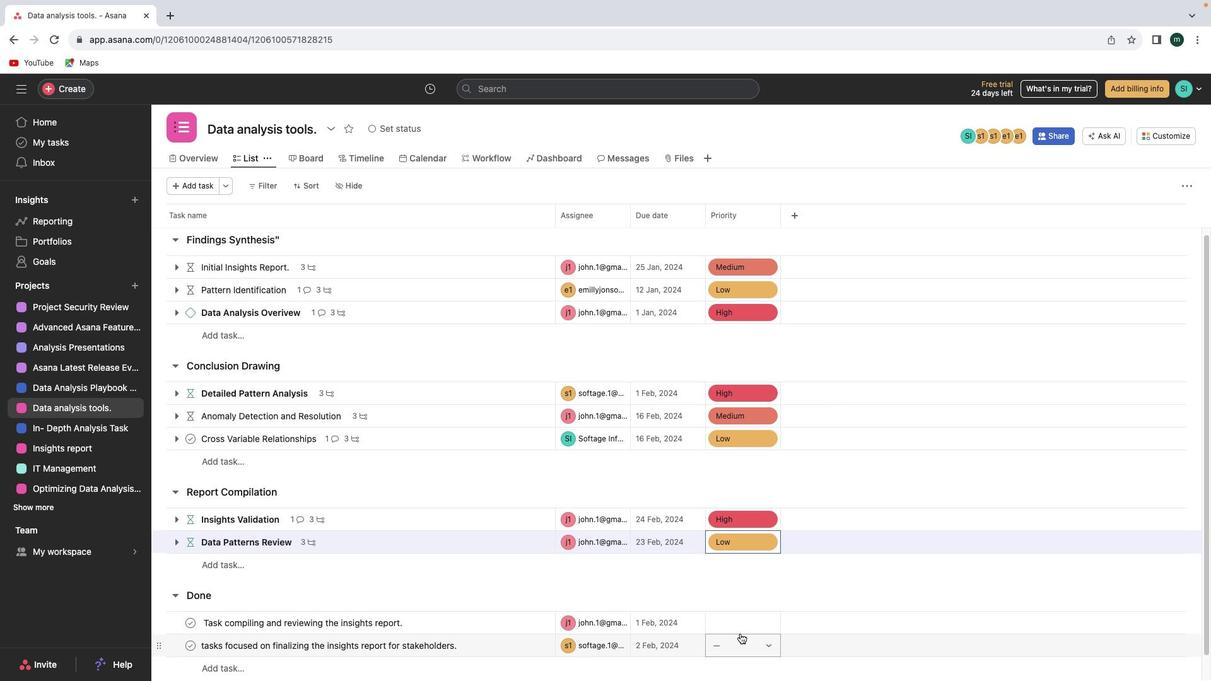 
Action: Mouse scrolled (731, 635) with delta (-413, 21)
Screenshot: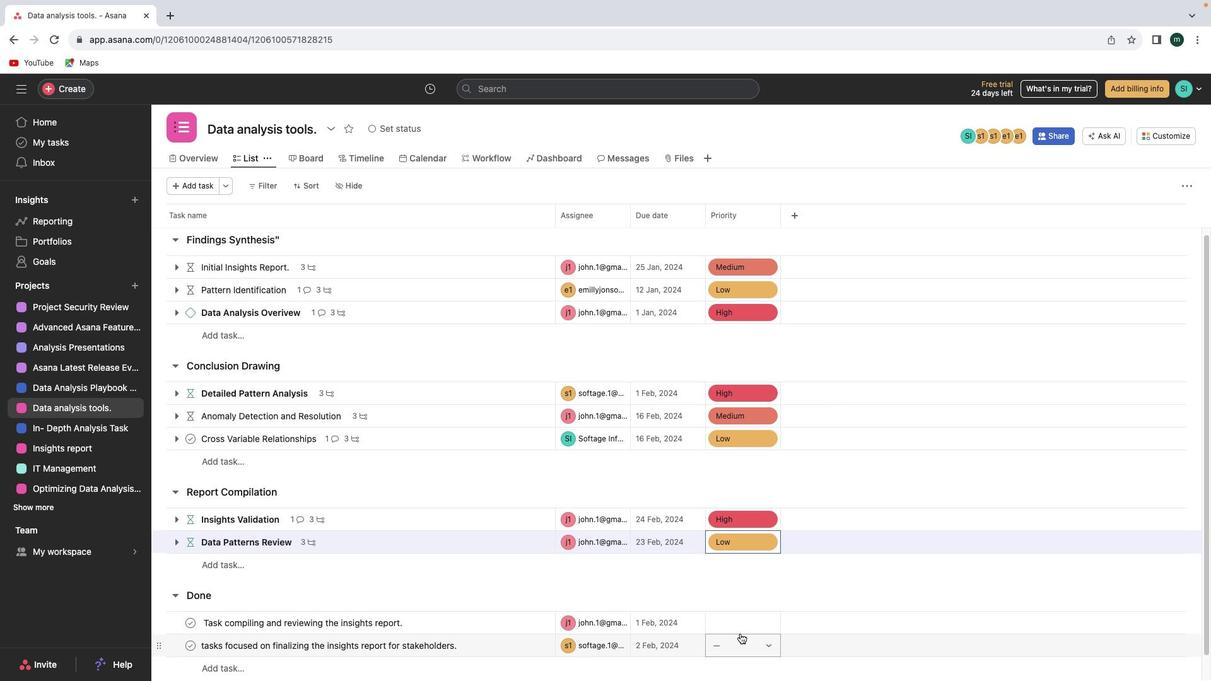 
Action: Mouse moved to (731, 634)
Screenshot: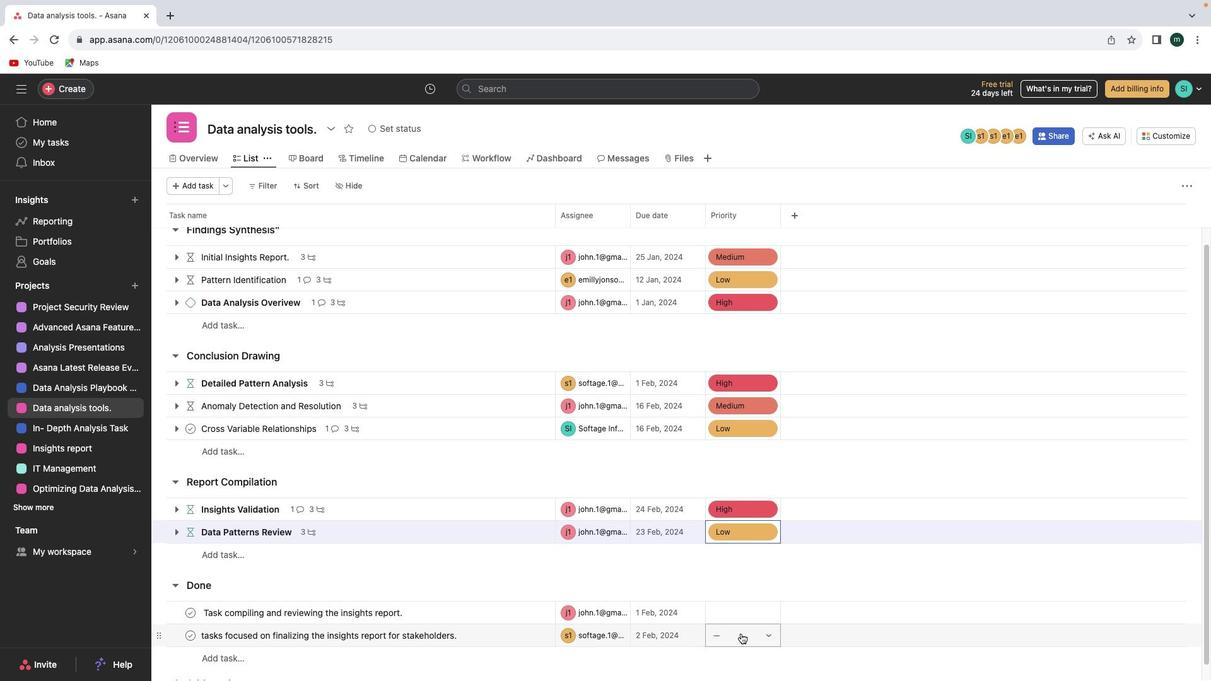 
Action: Mouse scrolled (731, 634) with delta (-413, 21)
Screenshot: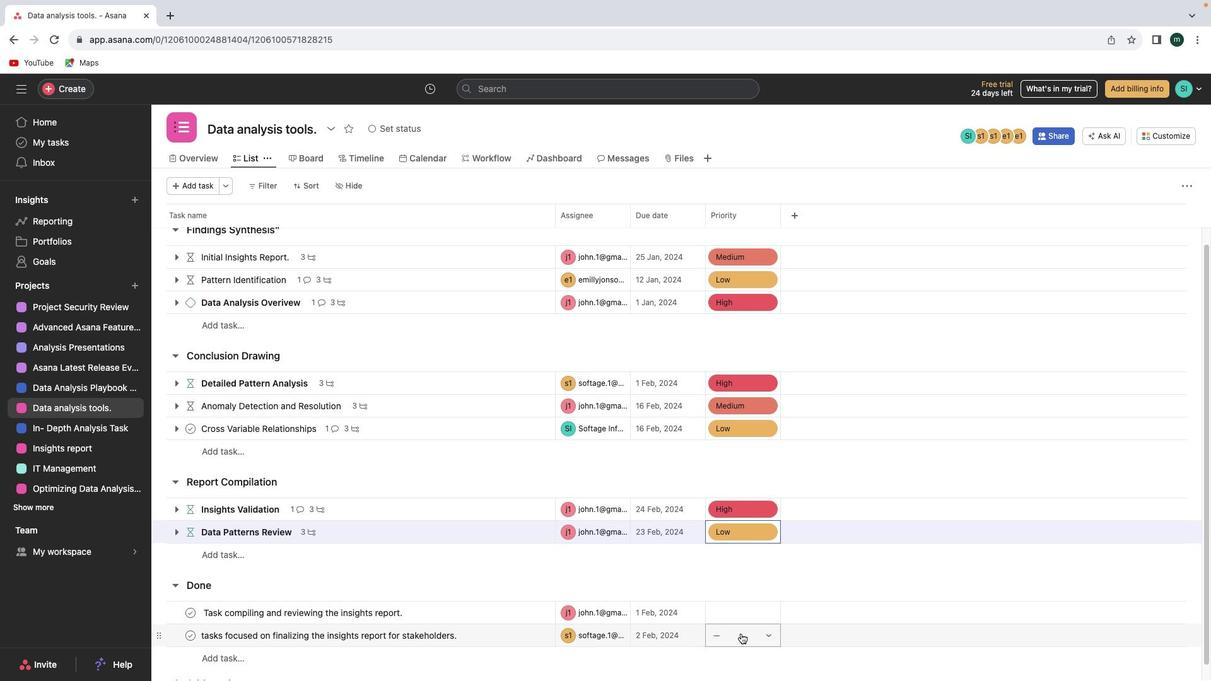 
Action: Mouse moved to (731, 633)
Screenshot: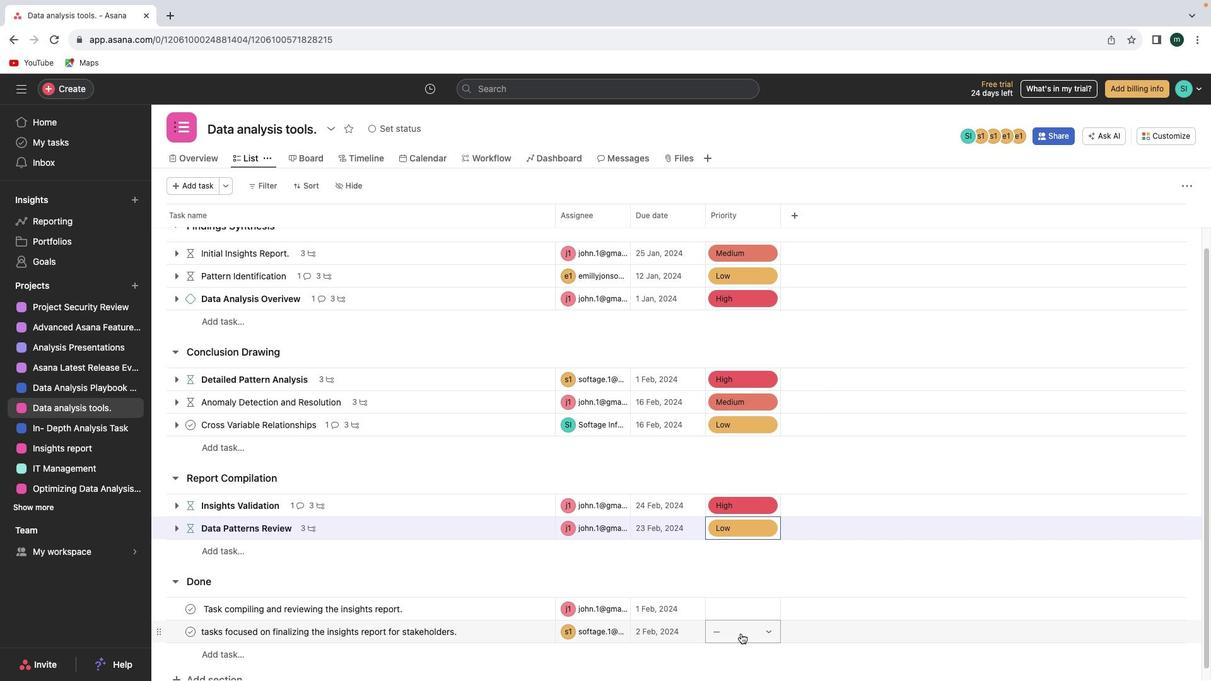 
Action: Mouse scrolled (731, 633) with delta (-413, 20)
Screenshot: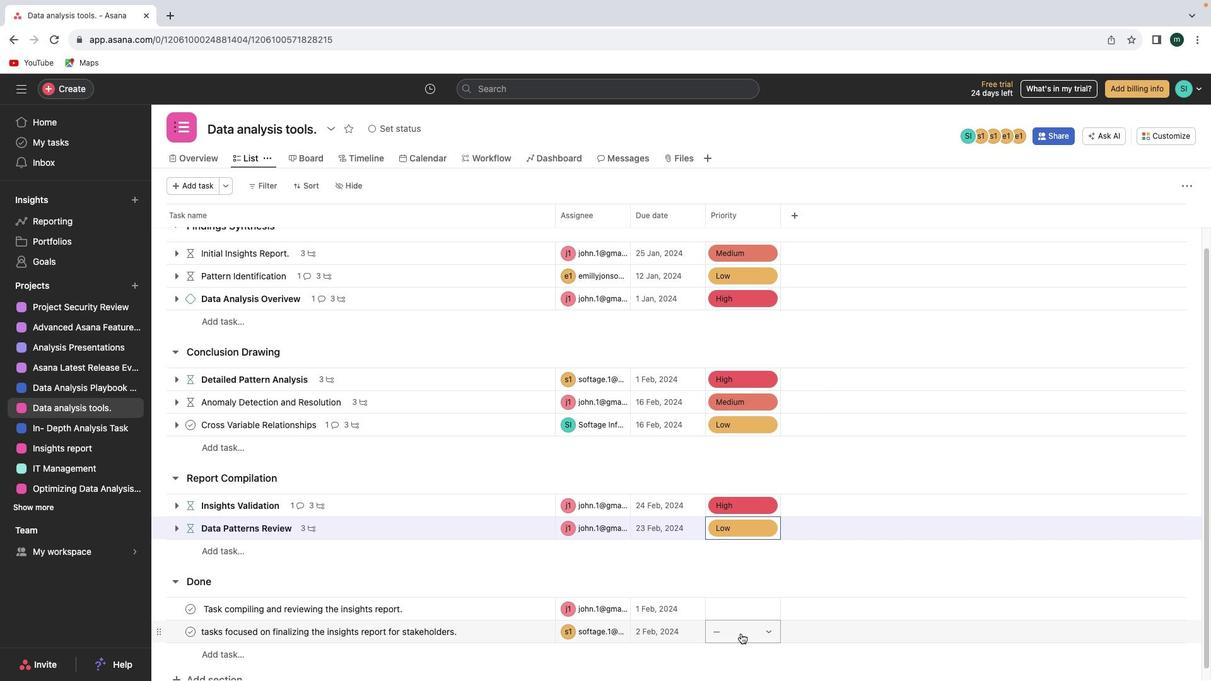 
Action: Mouse moved to (732, 625)
Screenshot: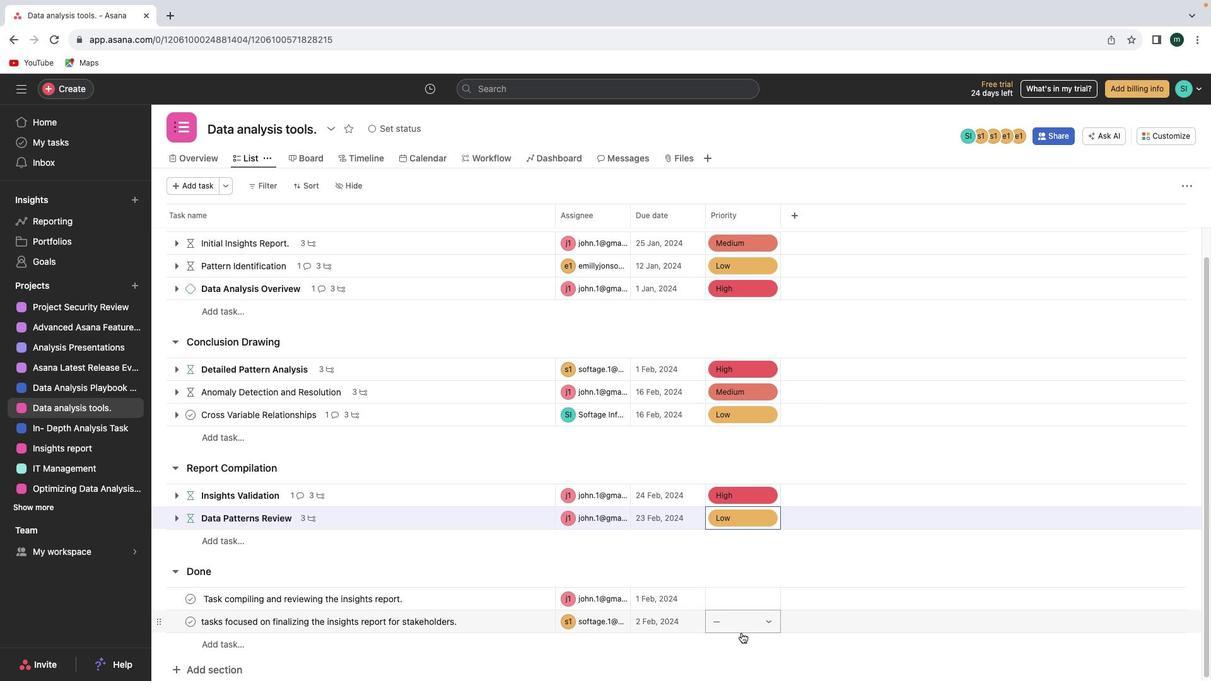 
Action: Mouse scrolled (732, 625) with delta (-413, 20)
Screenshot: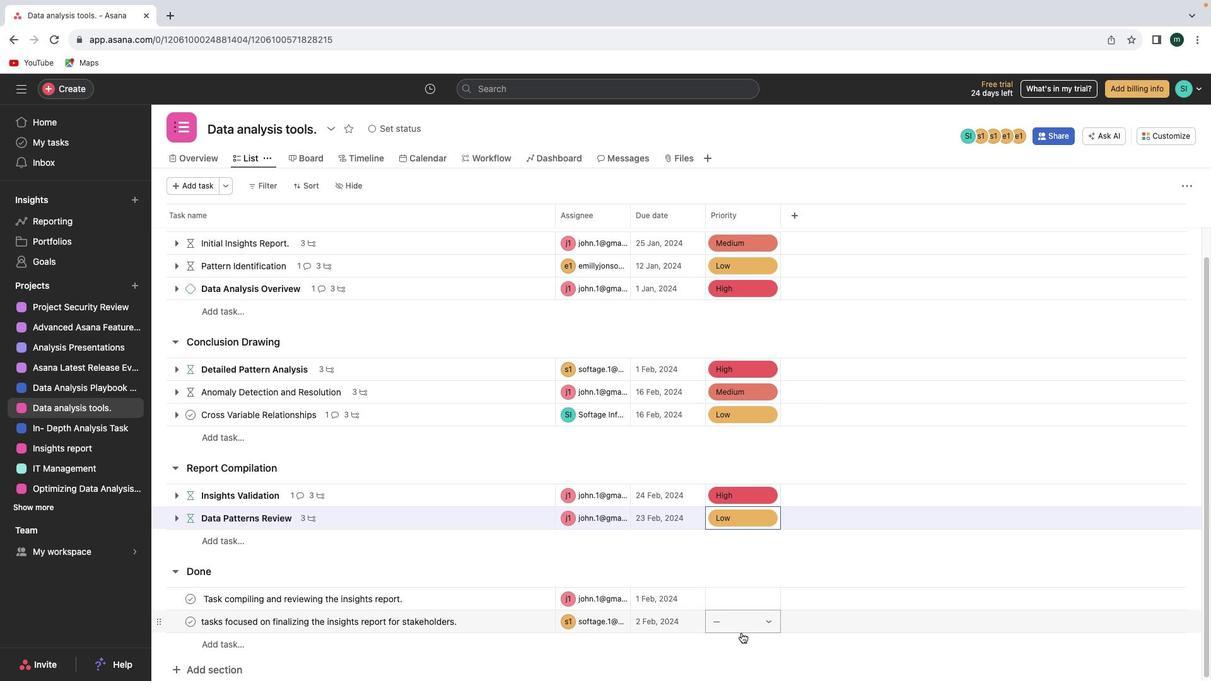 
Action: Mouse moved to (768, 590)
Screenshot: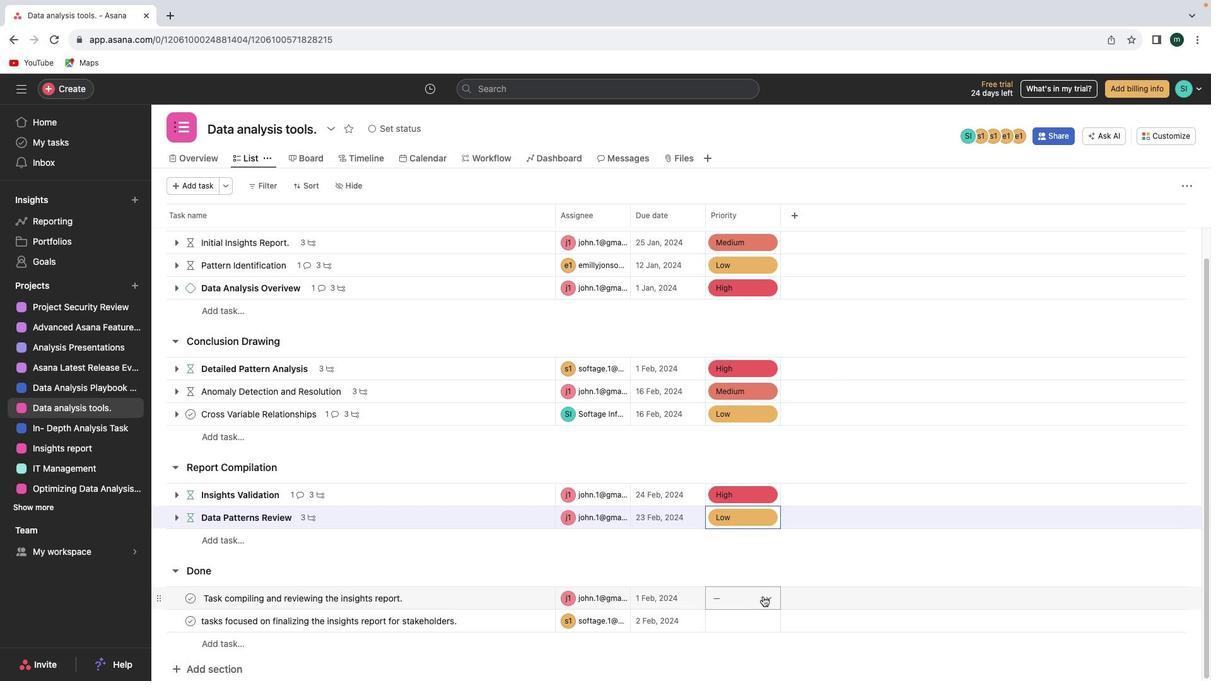 
Action: Mouse pressed left at (768, 590)
Screenshot: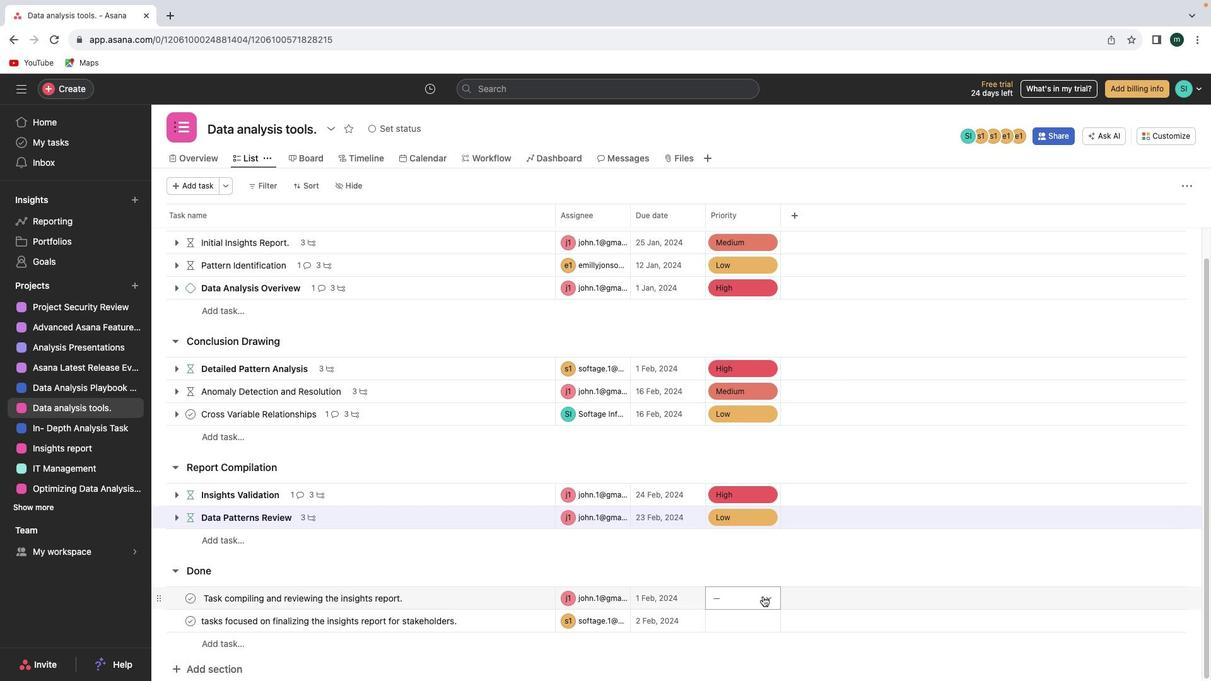 
Action: Mouse moved to (772, 493)
Screenshot: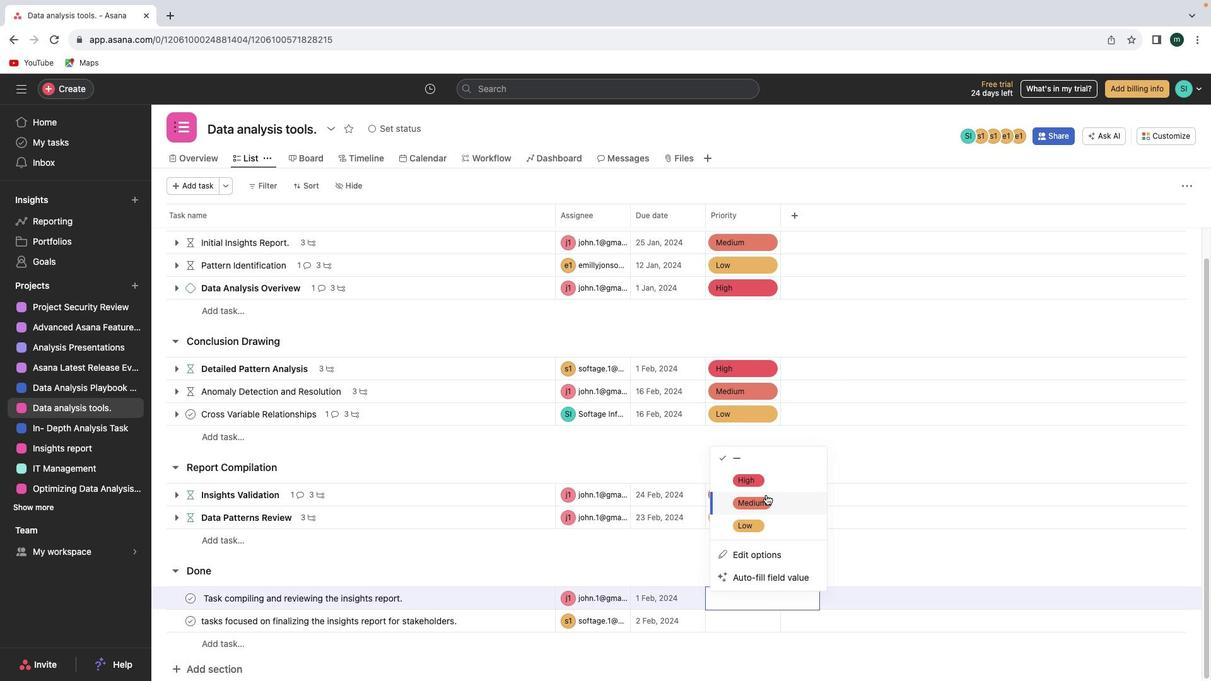 
Action: Mouse pressed left at (772, 493)
Screenshot: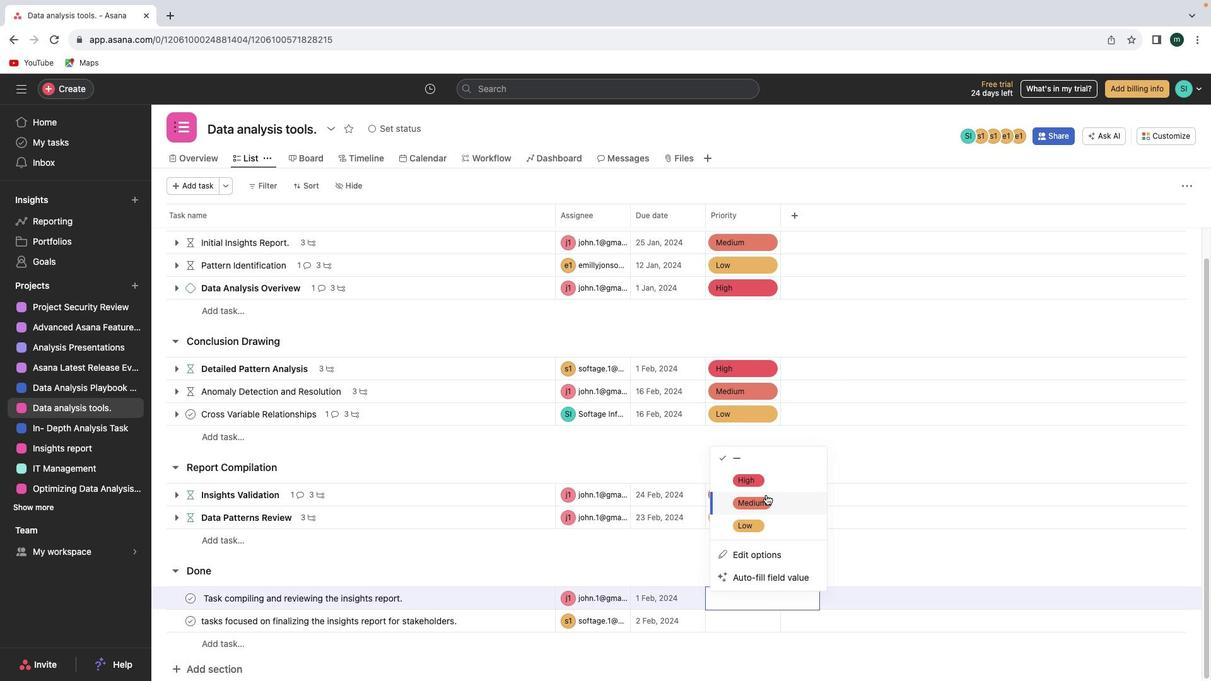 
Action: Mouse moved to (762, 614)
Screenshot: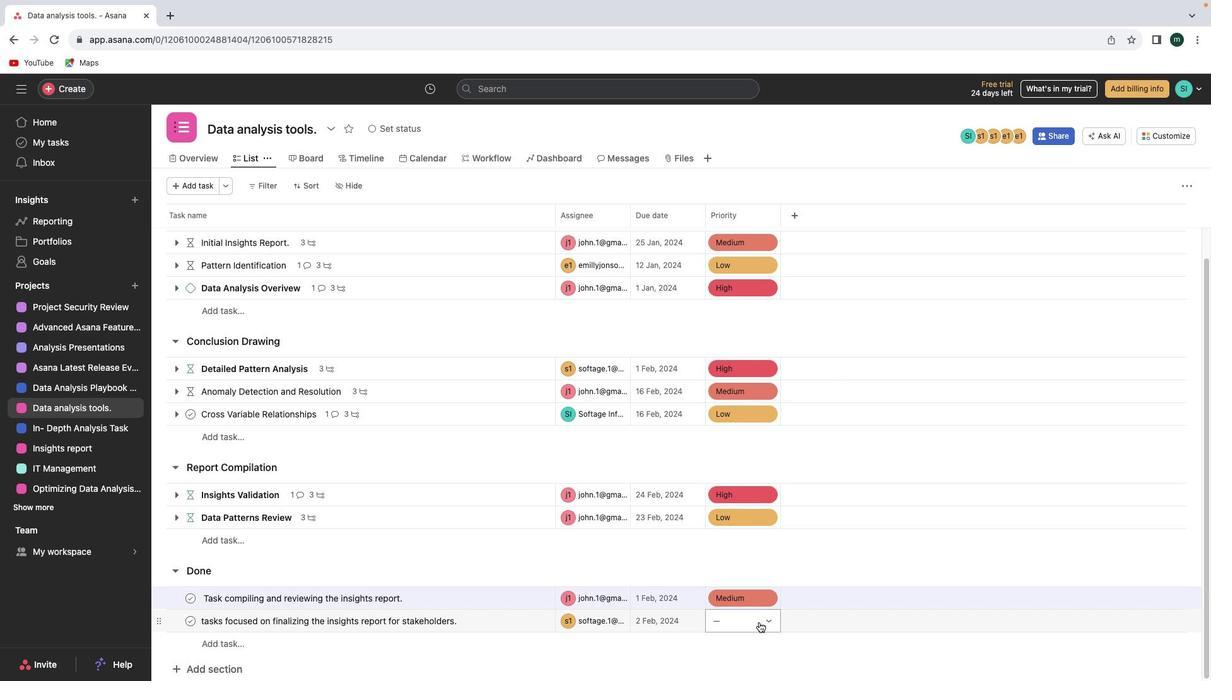 
Action: Mouse pressed left at (762, 614)
Screenshot: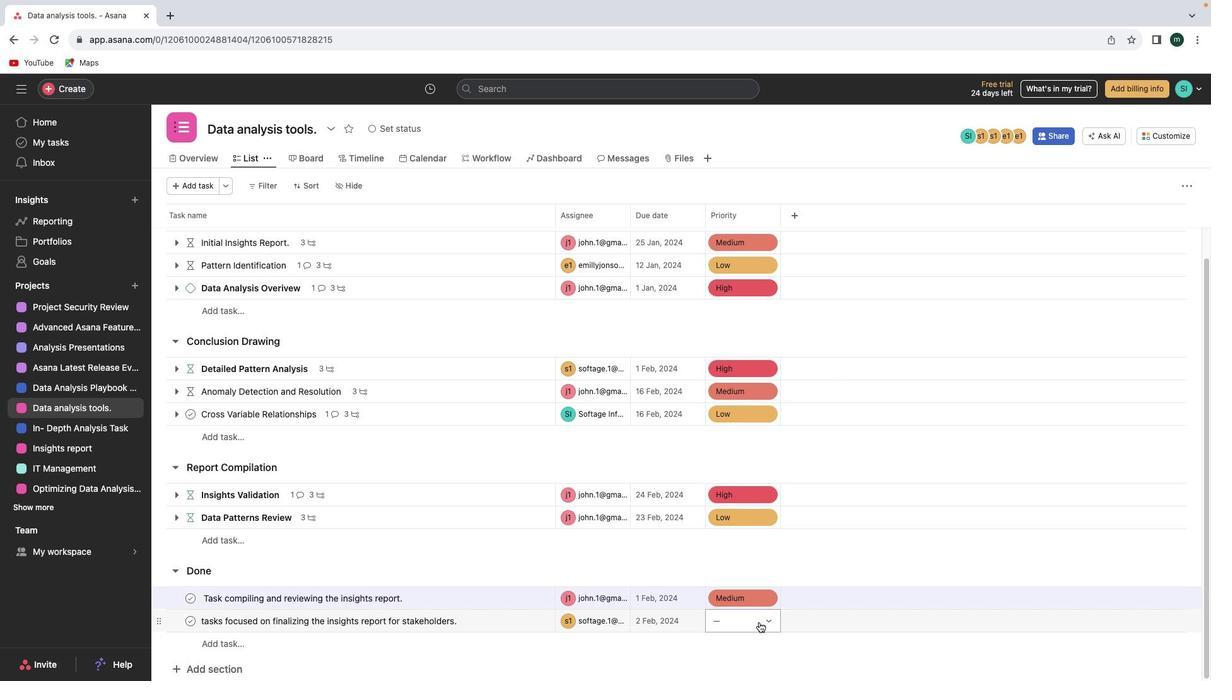 
Action: Mouse moved to (775, 503)
Screenshot: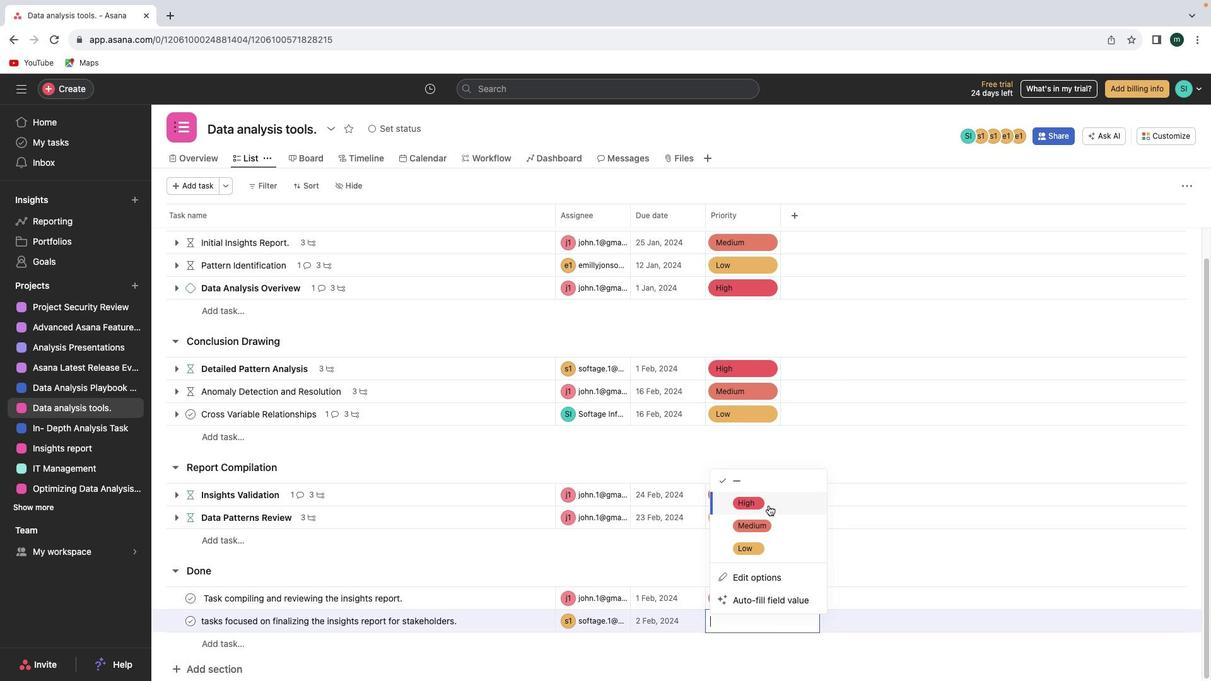 
Action: Mouse pressed left at (775, 503)
Screenshot: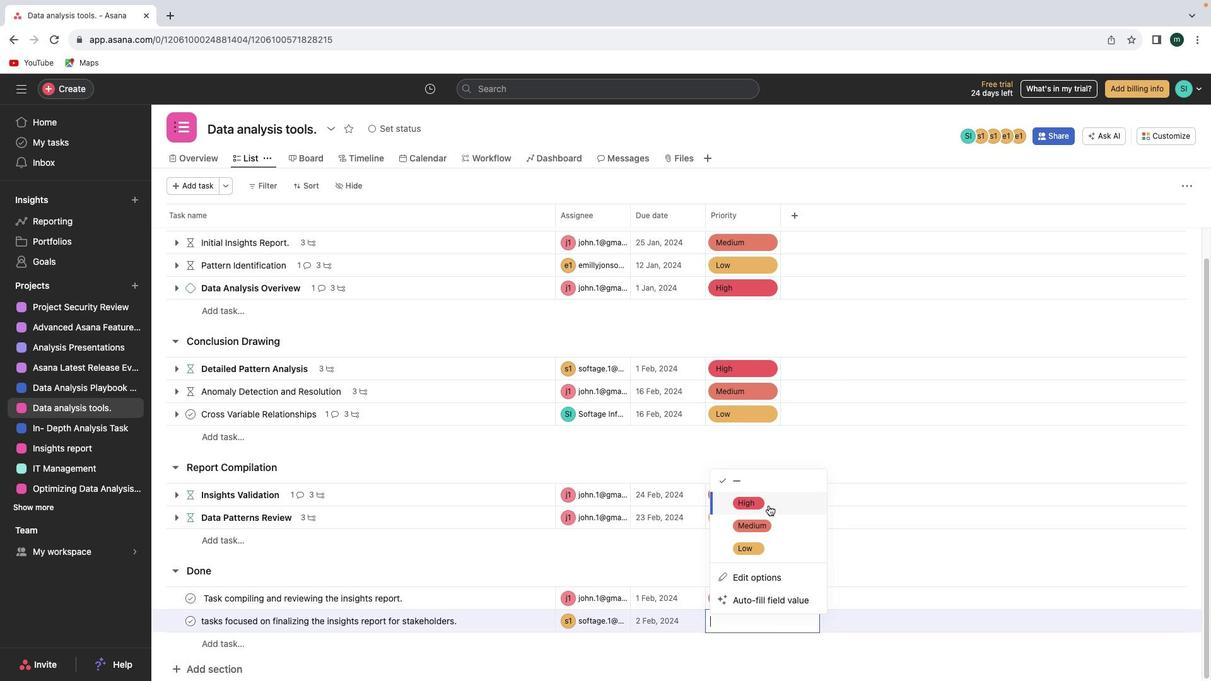 
Action: Mouse moved to (915, 567)
Screenshot: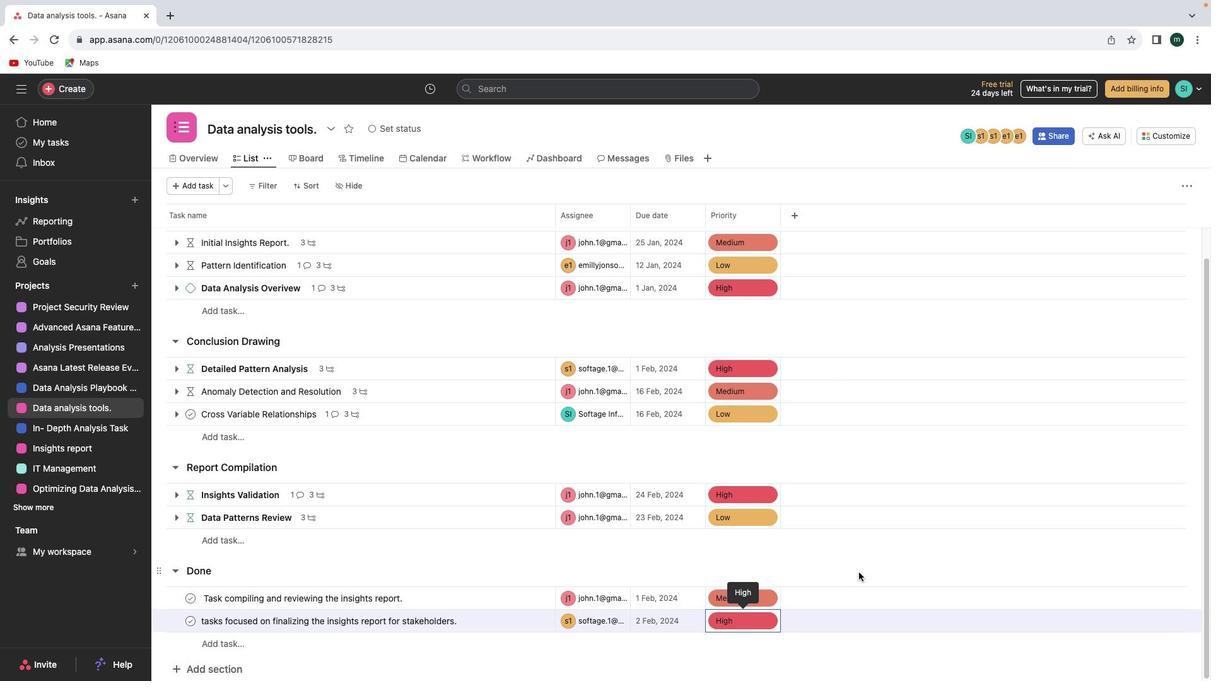 
